 Task: Add Badger Balm Adventure Sport Mineral Sunscreen Tin, SPF 50 to the cart.
Action: Mouse moved to (277, 138)
Screenshot: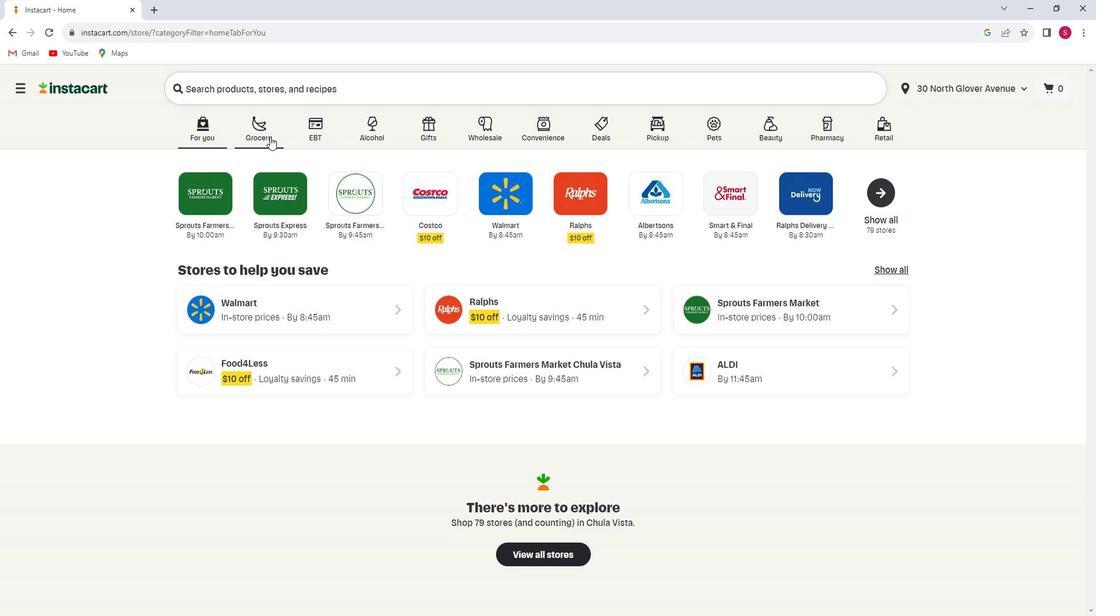 
Action: Mouse pressed left at (277, 138)
Screenshot: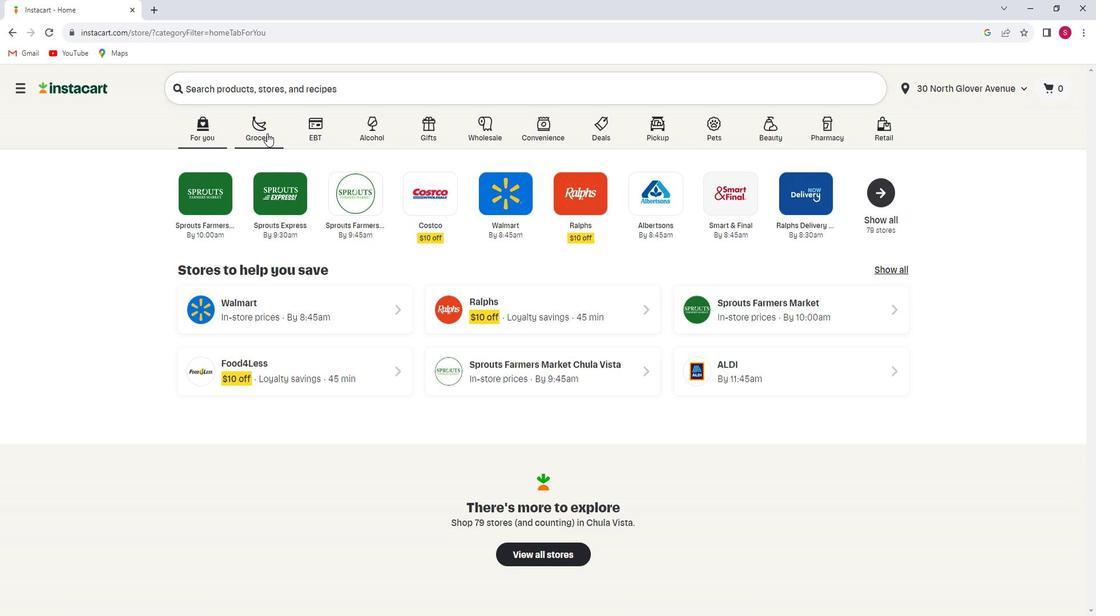 
Action: Mouse moved to (281, 351)
Screenshot: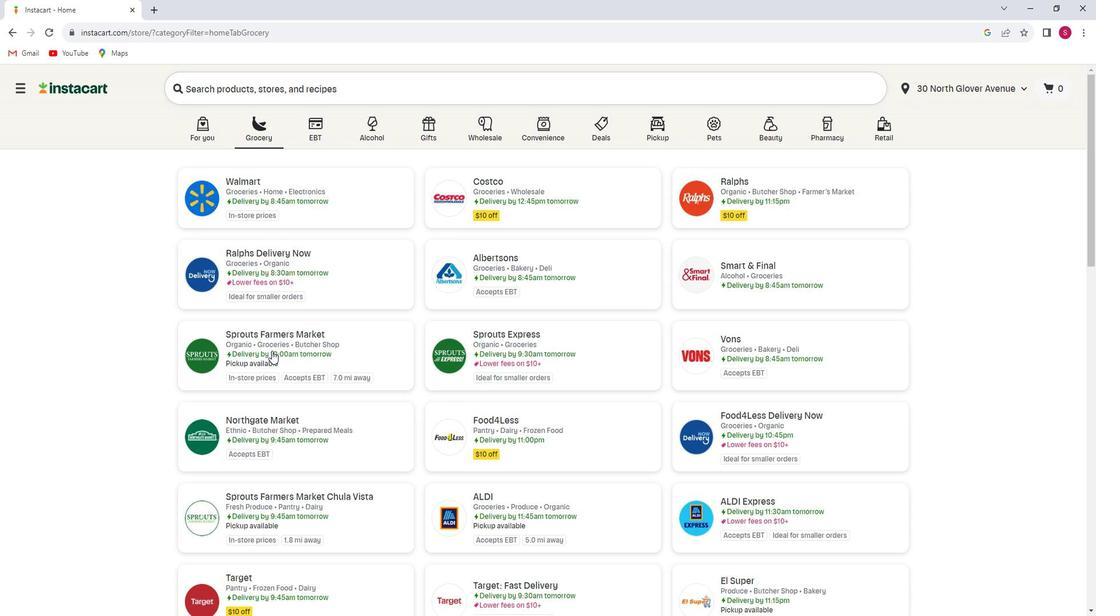 
Action: Mouse pressed left at (281, 351)
Screenshot: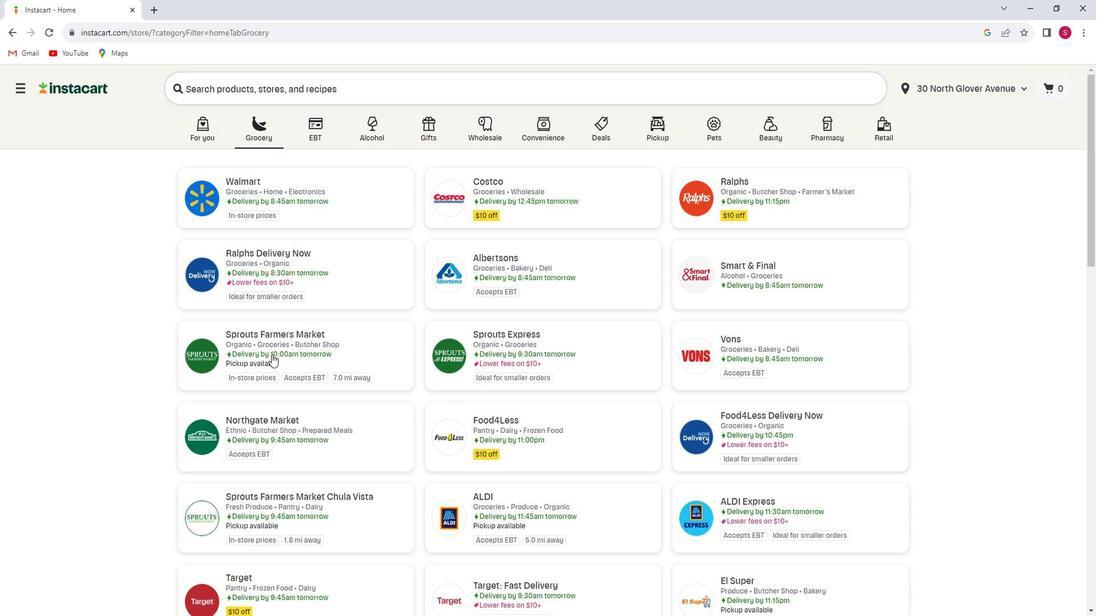 
Action: Mouse moved to (89, 303)
Screenshot: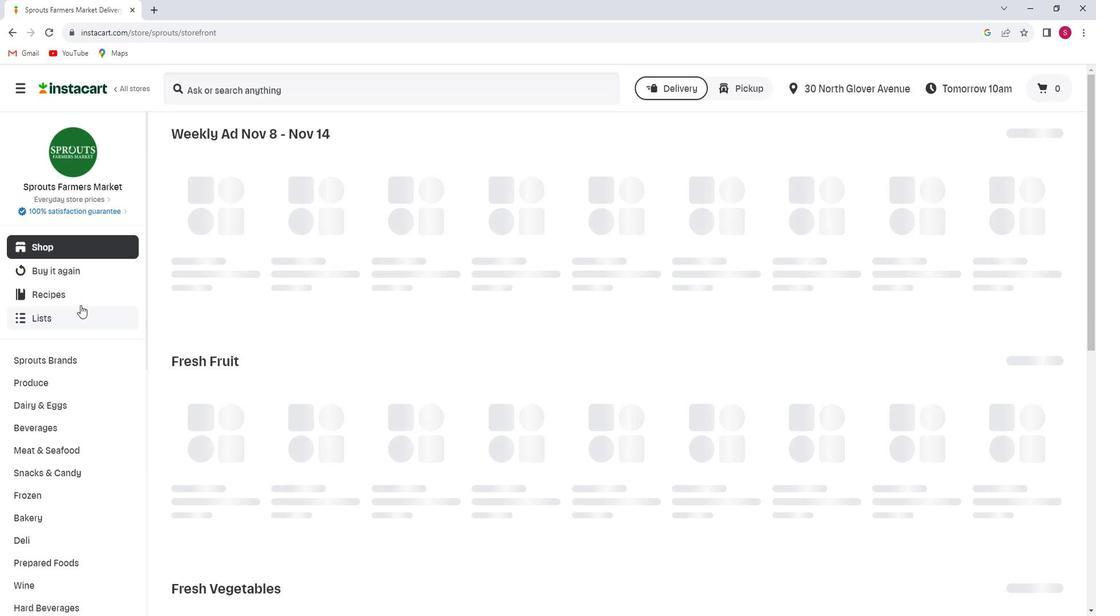 
Action: Mouse scrolled (89, 302) with delta (0, 0)
Screenshot: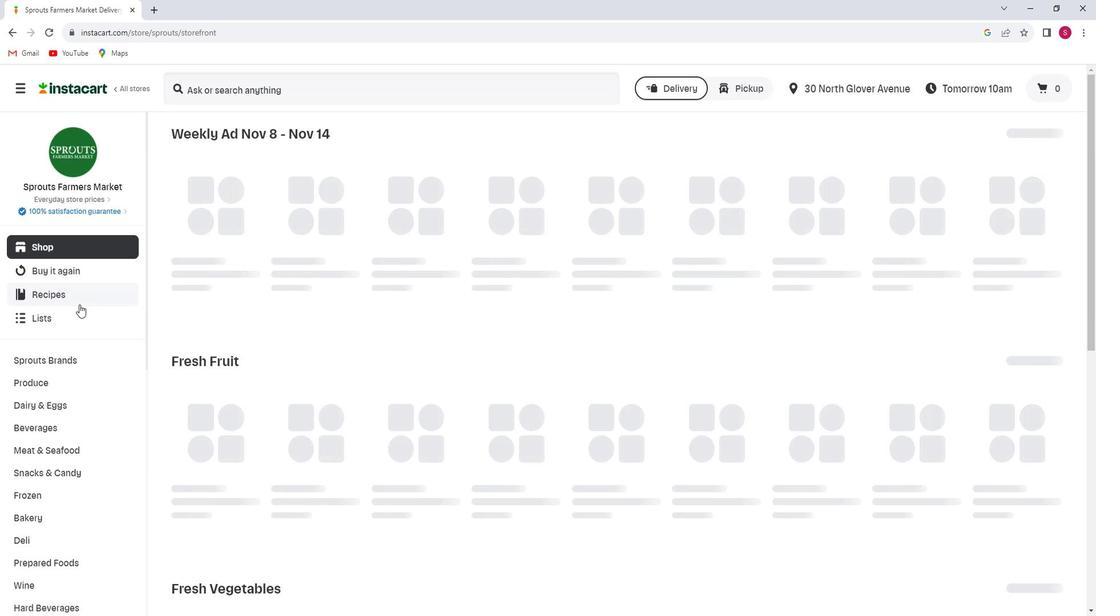 
Action: Mouse scrolled (89, 302) with delta (0, 0)
Screenshot: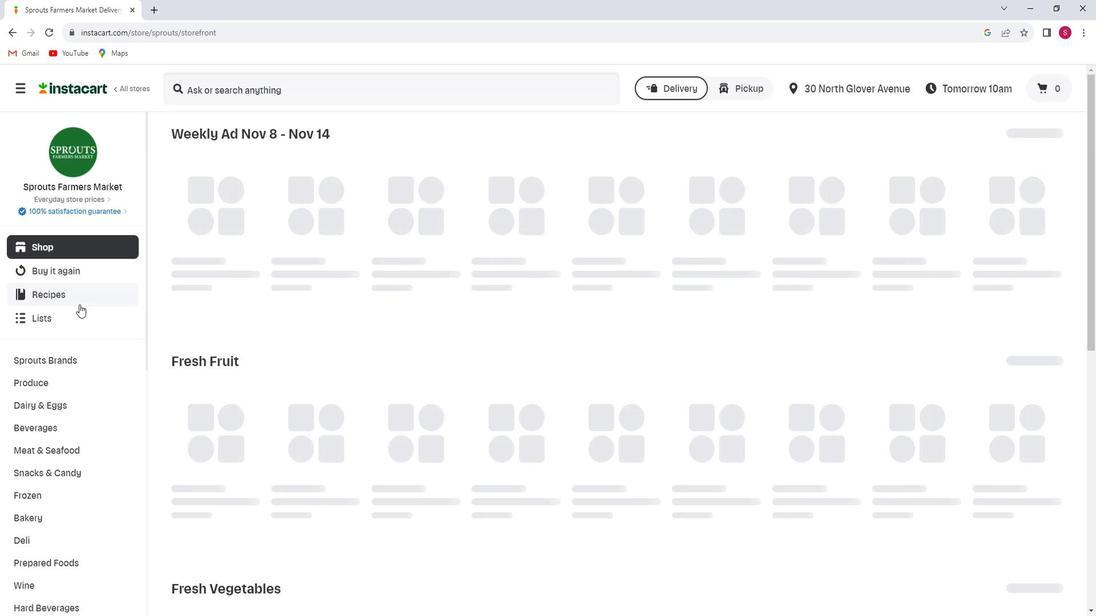 
Action: Mouse scrolled (89, 302) with delta (0, 0)
Screenshot: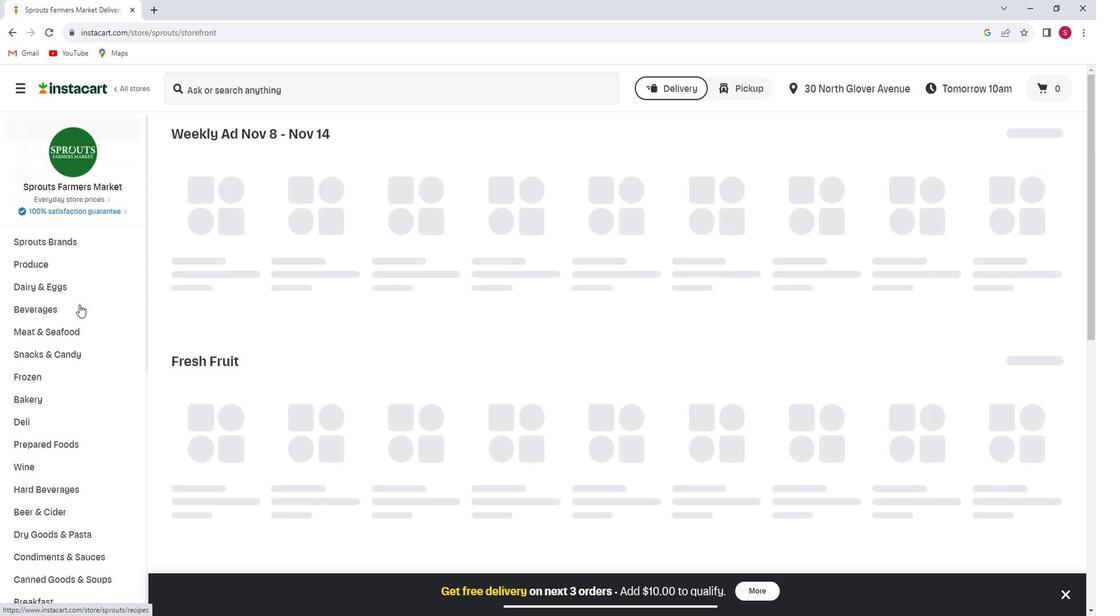 
Action: Mouse scrolled (89, 302) with delta (0, 0)
Screenshot: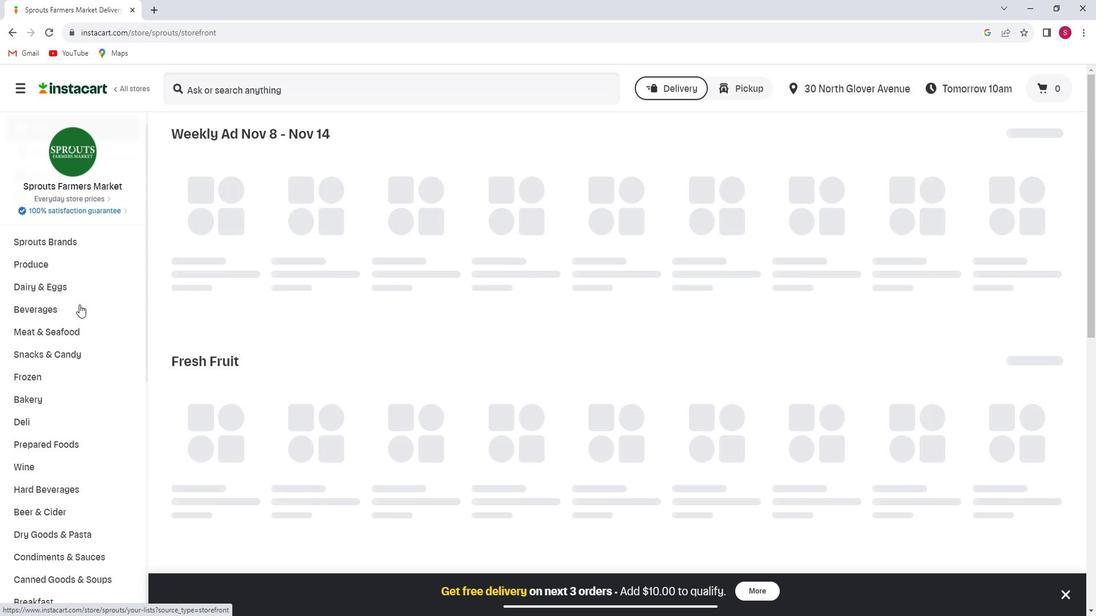 
Action: Mouse scrolled (89, 302) with delta (0, 0)
Screenshot: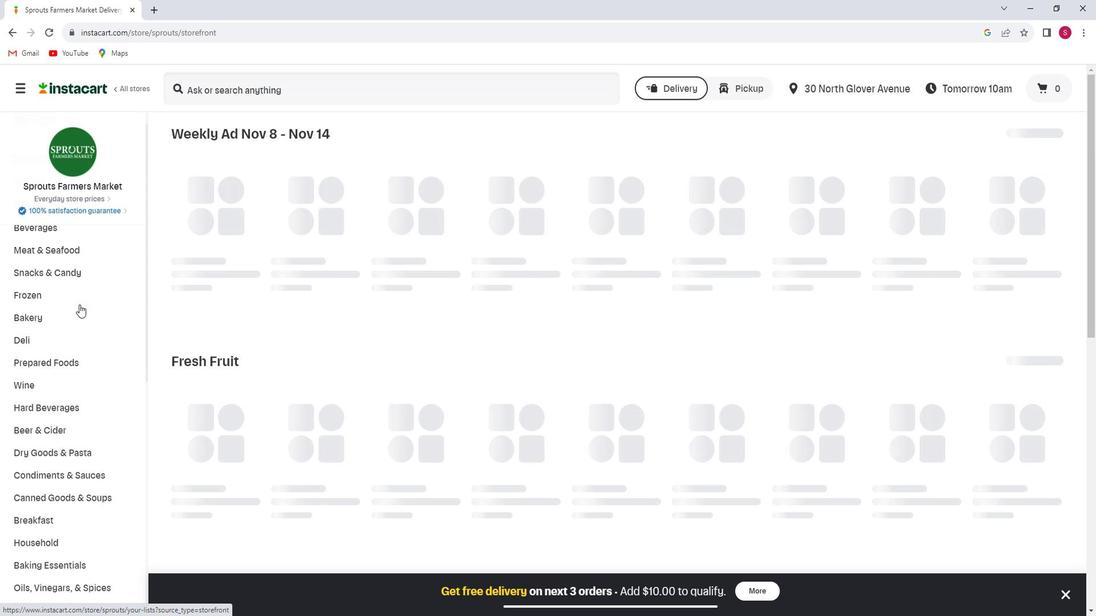 
Action: Mouse scrolled (89, 302) with delta (0, 0)
Screenshot: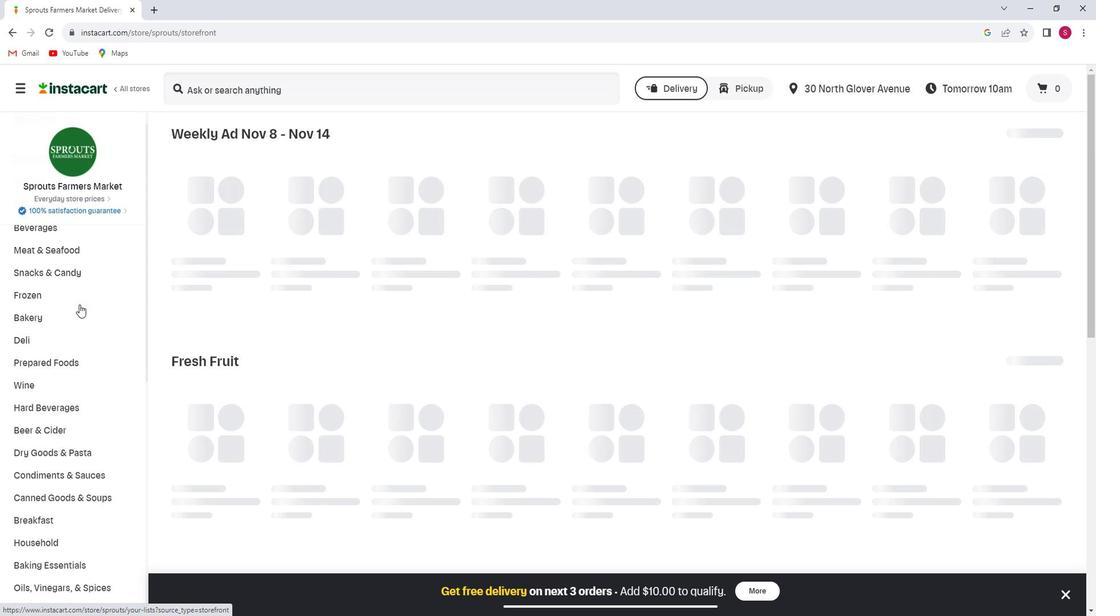 
Action: Mouse scrolled (89, 302) with delta (0, 0)
Screenshot: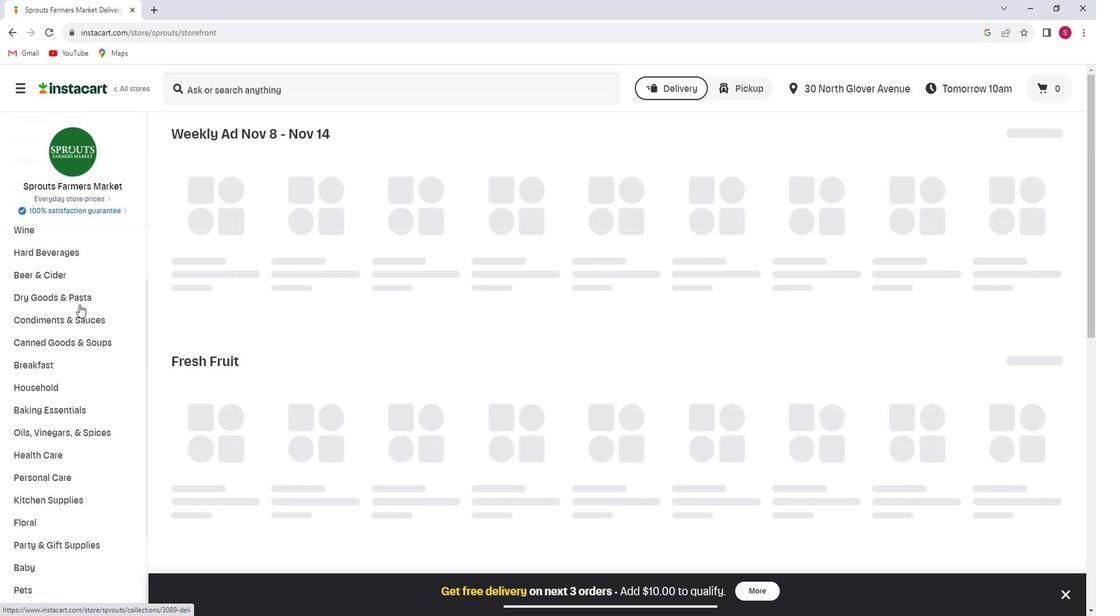 
Action: Mouse scrolled (89, 302) with delta (0, 0)
Screenshot: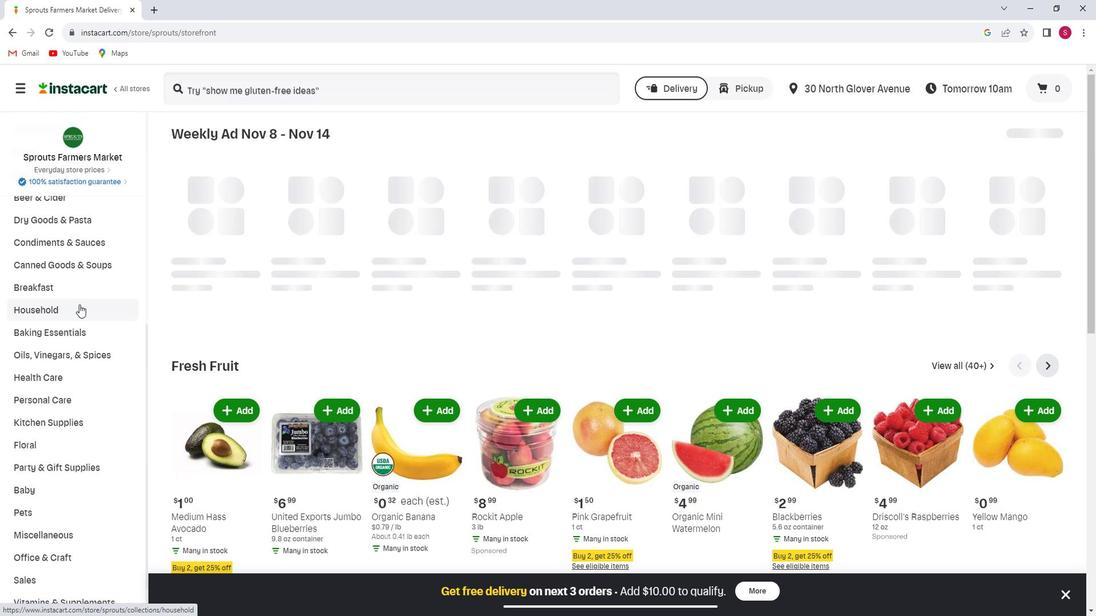 
Action: Mouse moved to (67, 353)
Screenshot: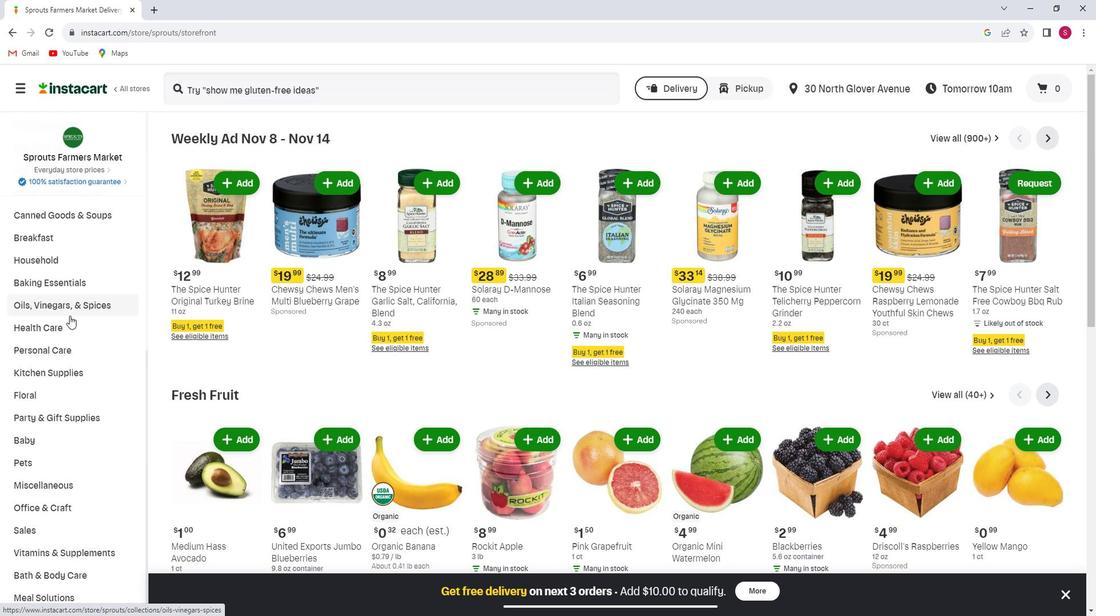 
Action: Mouse pressed left at (67, 353)
Screenshot: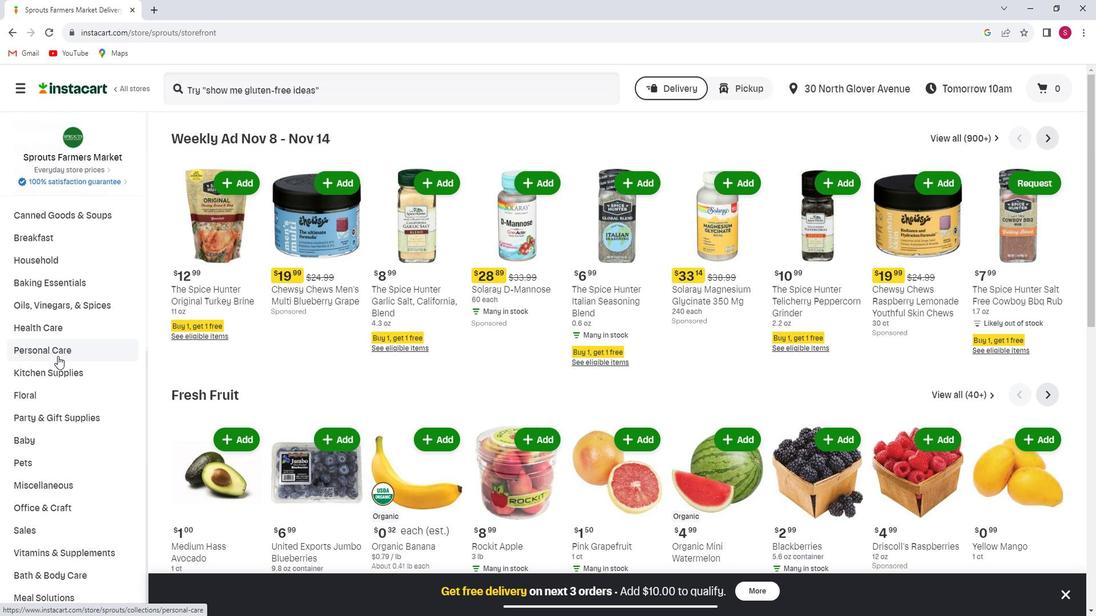 
Action: Mouse moved to (862, 166)
Screenshot: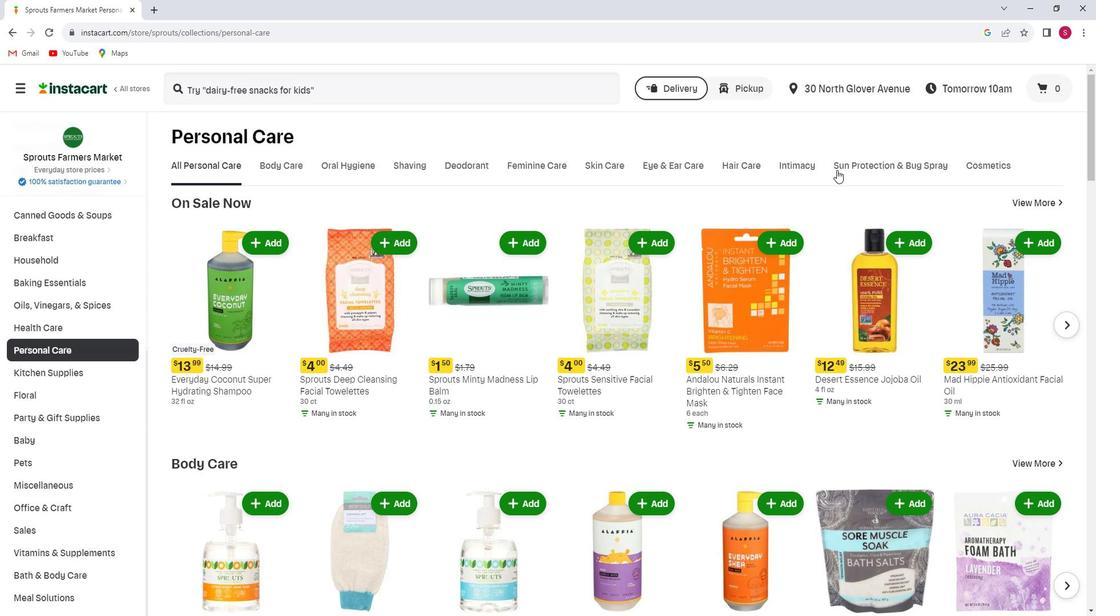 
Action: Mouse pressed left at (862, 166)
Screenshot: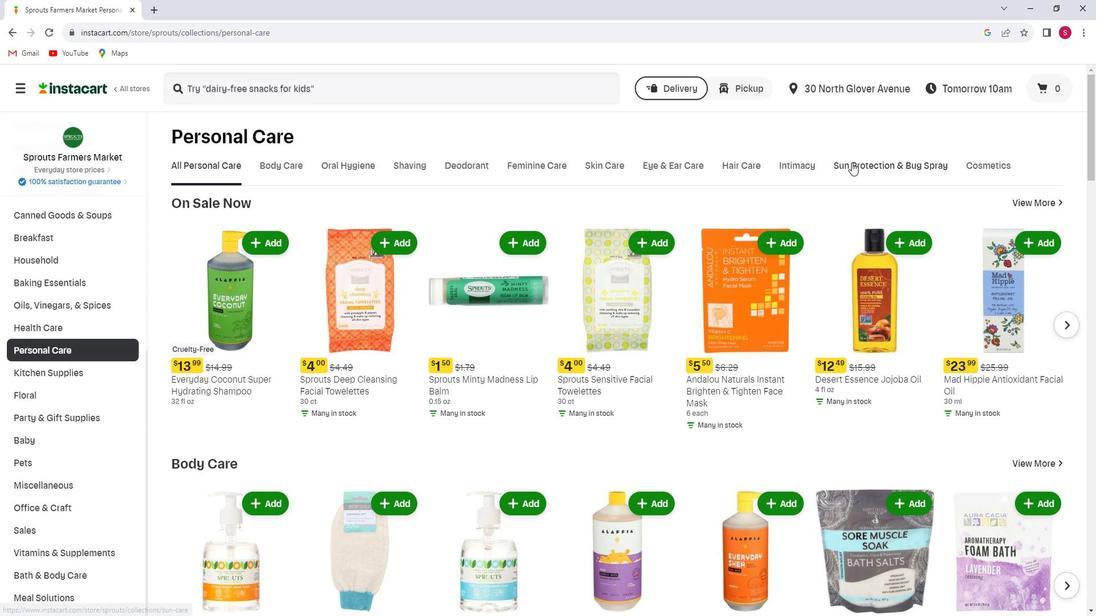 
Action: Mouse moved to (357, 87)
Screenshot: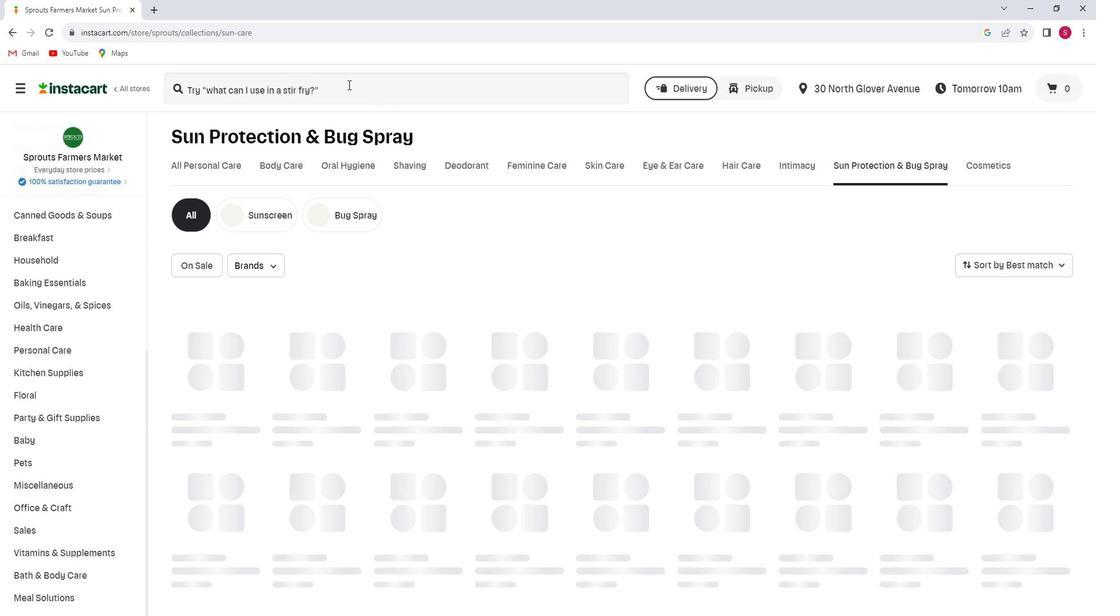 
Action: Mouse pressed left at (357, 87)
Screenshot: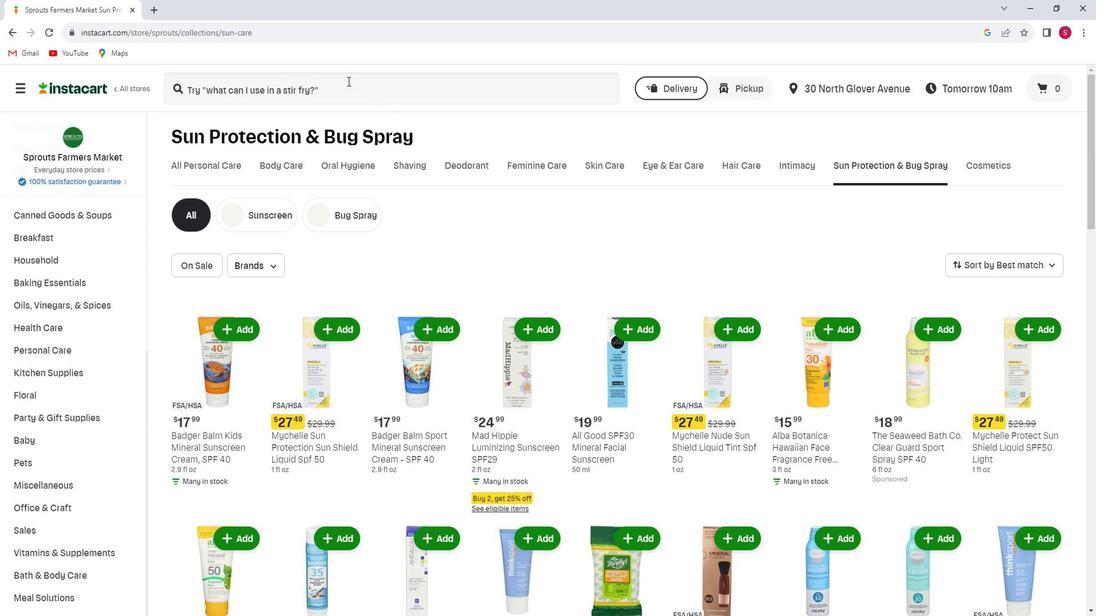 
Action: Key pressed <Key.shift>Badger<Key.space><Key.shift>Balm<Key.space><Key.shift>Adventure<Key.space><Key.shift>Sport<Key.space><Key.shift>Mineral<Key.space><Key.shift>Sunscreen<Key.space><Key.shift>Tin,<Key.space><Key.shift>S<Key.shift><Key.shift><Key.shift><Key.shift><Key.shift><Key.shift><Key.shift><Key.shift><Key.shift><Key.shift><Key.shift><Key.shift><Key.shift><Key.shift><Key.shift><Key.shift><Key.shift><Key.shift>PF
Screenshot: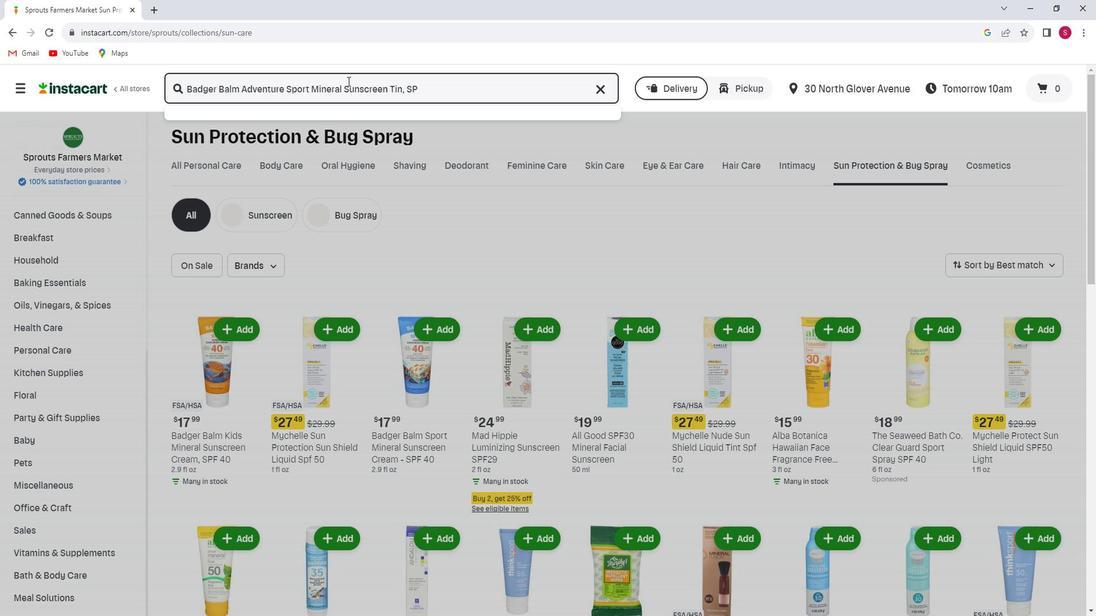 
Action: Mouse moved to (349, 87)
Screenshot: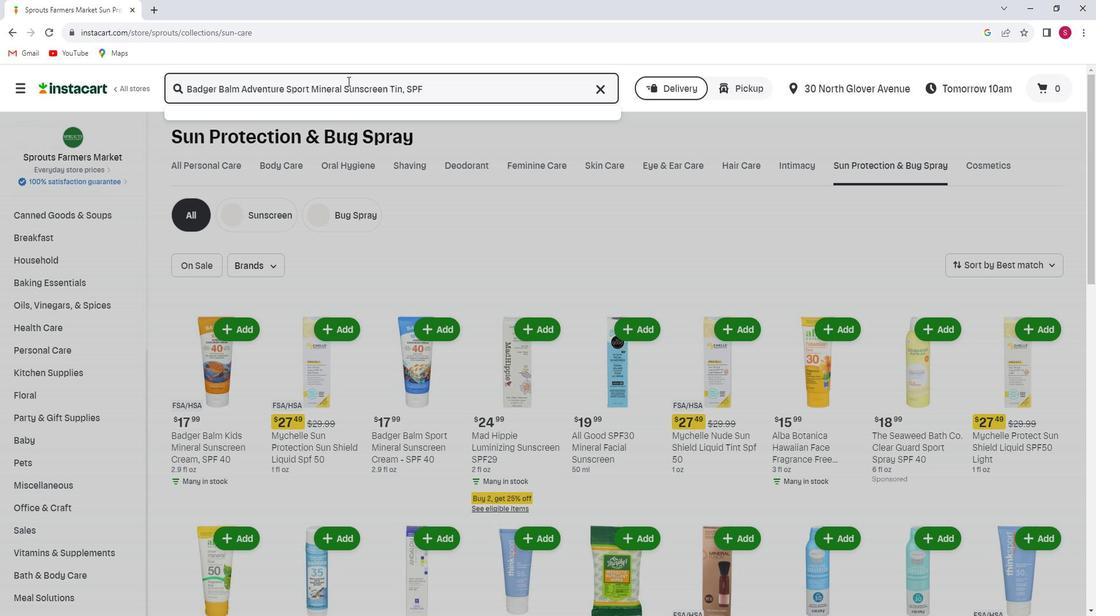 
Action: Key pressed <Key.space>
Screenshot: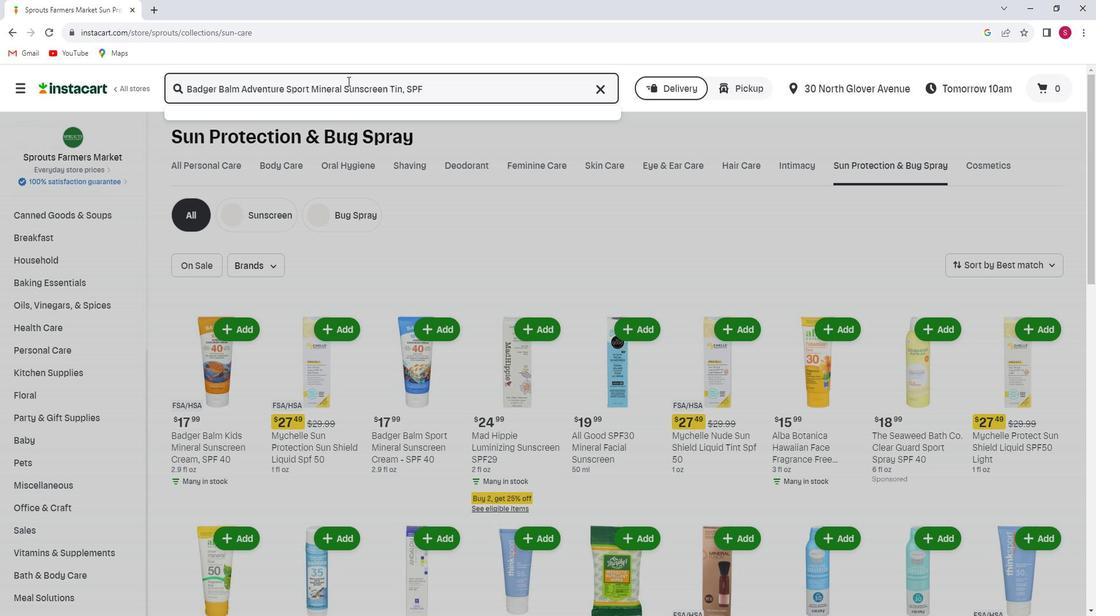 
Action: Mouse moved to (5, 166)
Screenshot: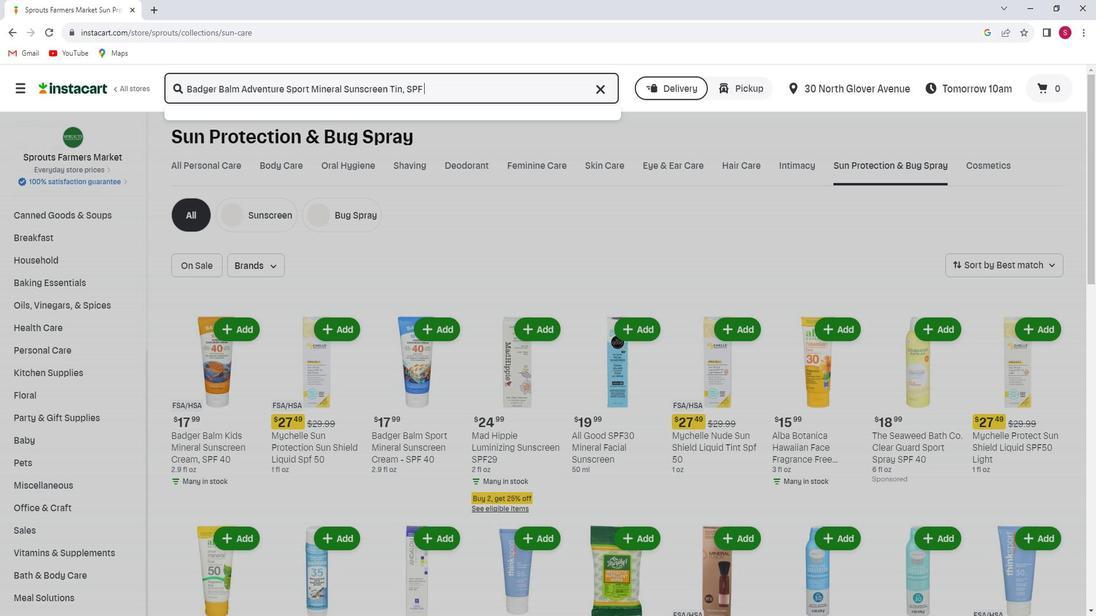 
Action: Key pressed <Key.shift><Key.shift><Key.shift><Key.shift>50<Key.enter>
Screenshot: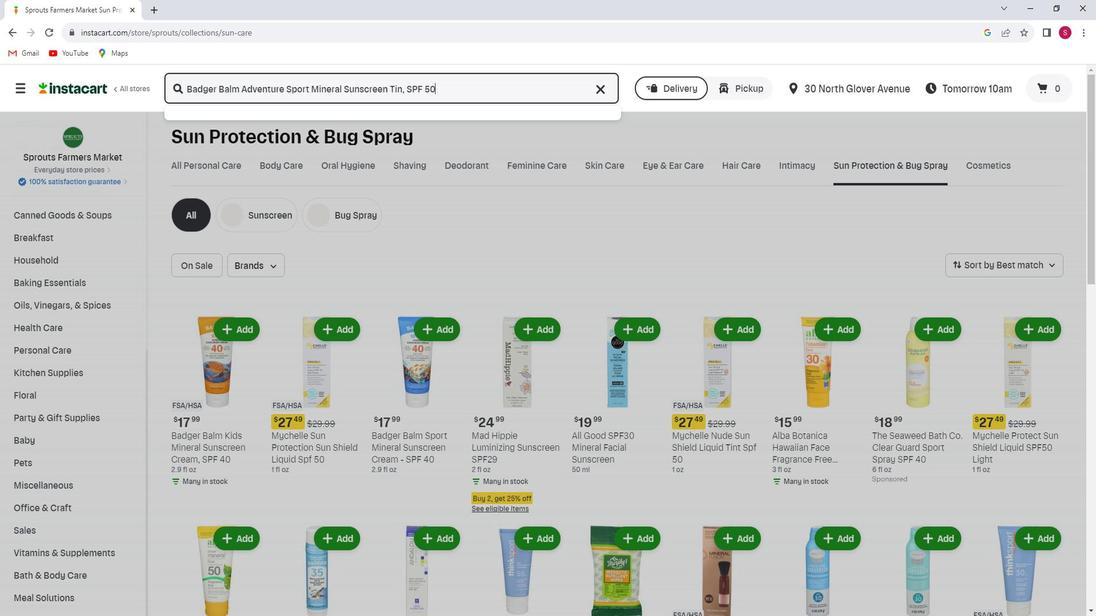 
Action: Mouse moved to (429, 397)
Screenshot: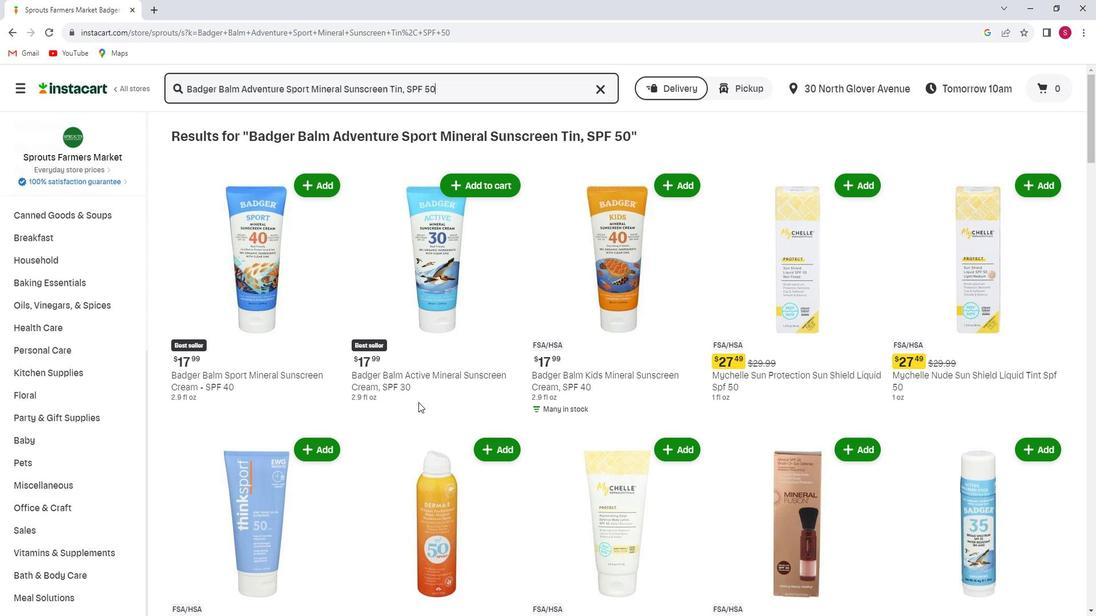 
Action: Mouse scrolled (429, 397) with delta (0, 0)
Screenshot: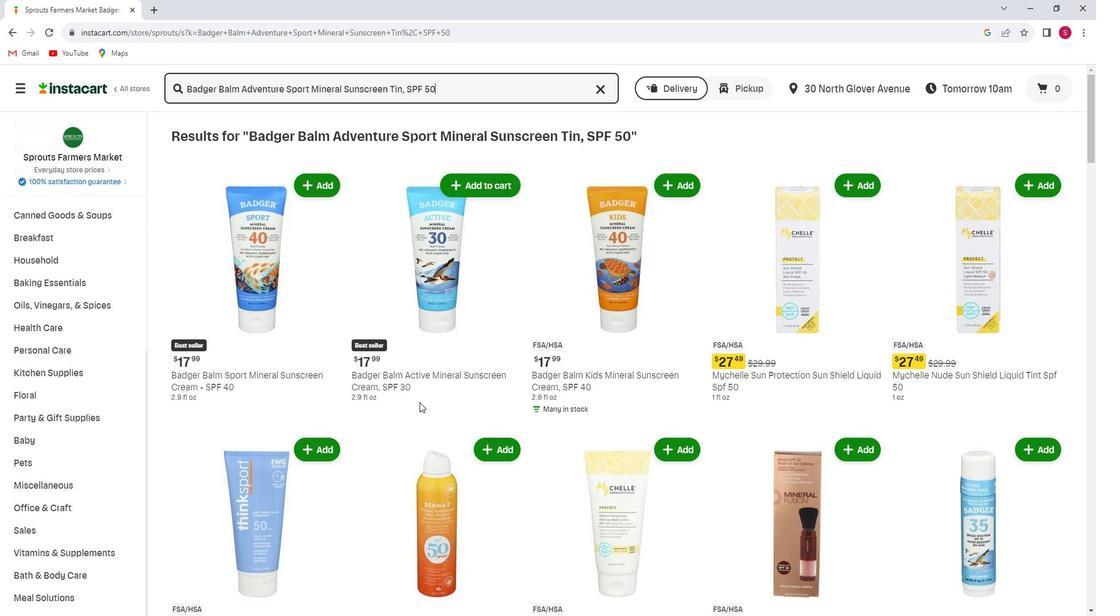 
Action: Mouse moved to (458, 380)
Screenshot: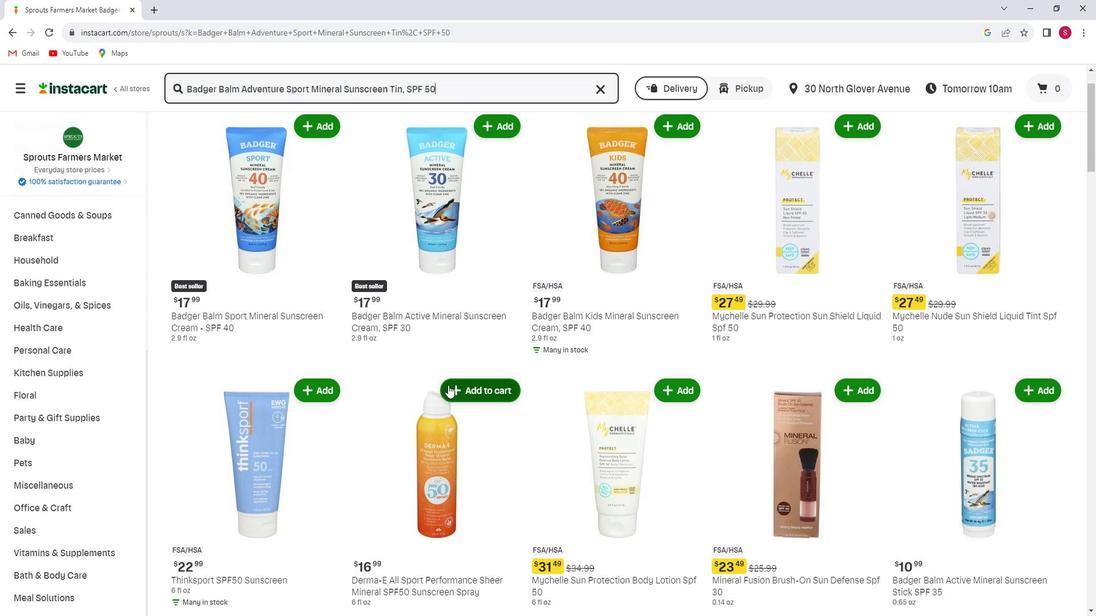 
Action: Mouse scrolled (458, 379) with delta (0, 0)
Screenshot: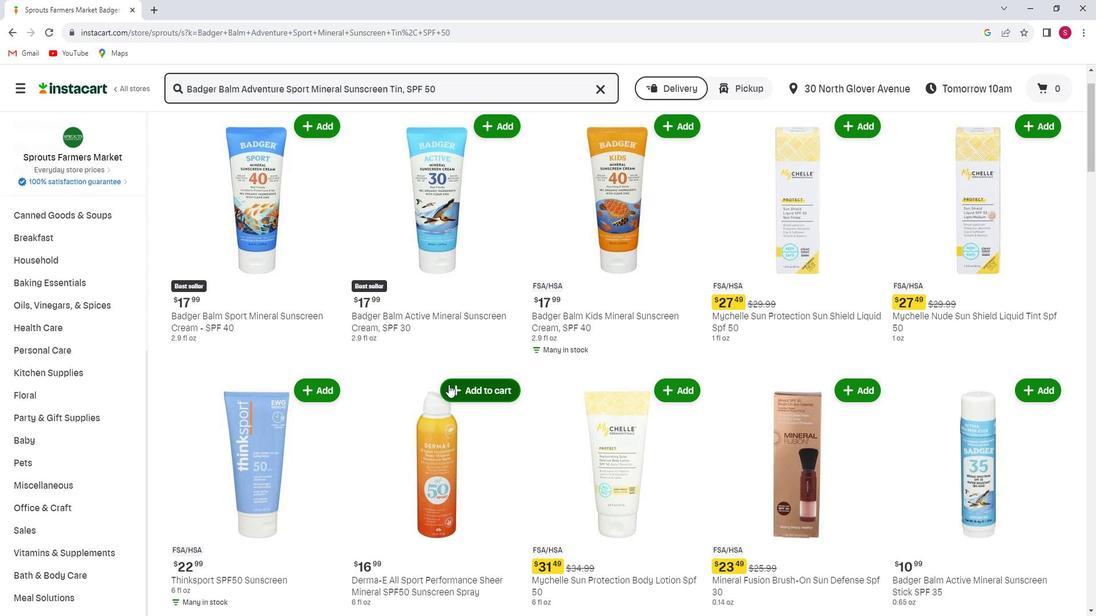 
Action: Mouse moved to (587, 351)
Screenshot: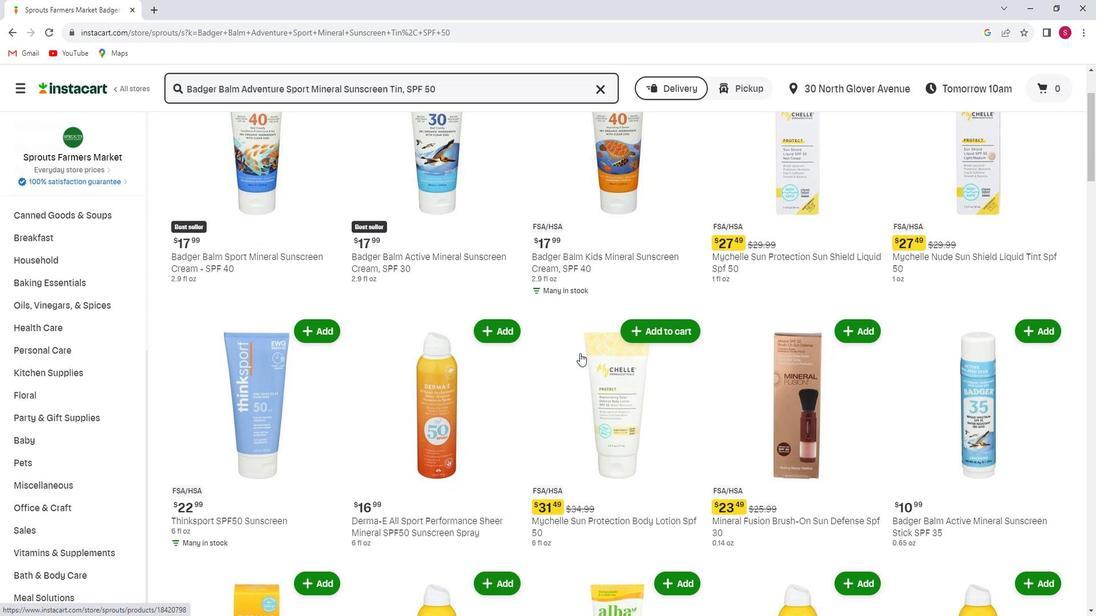 
Action: Mouse scrolled (587, 350) with delta (0, 0)
Screenshot: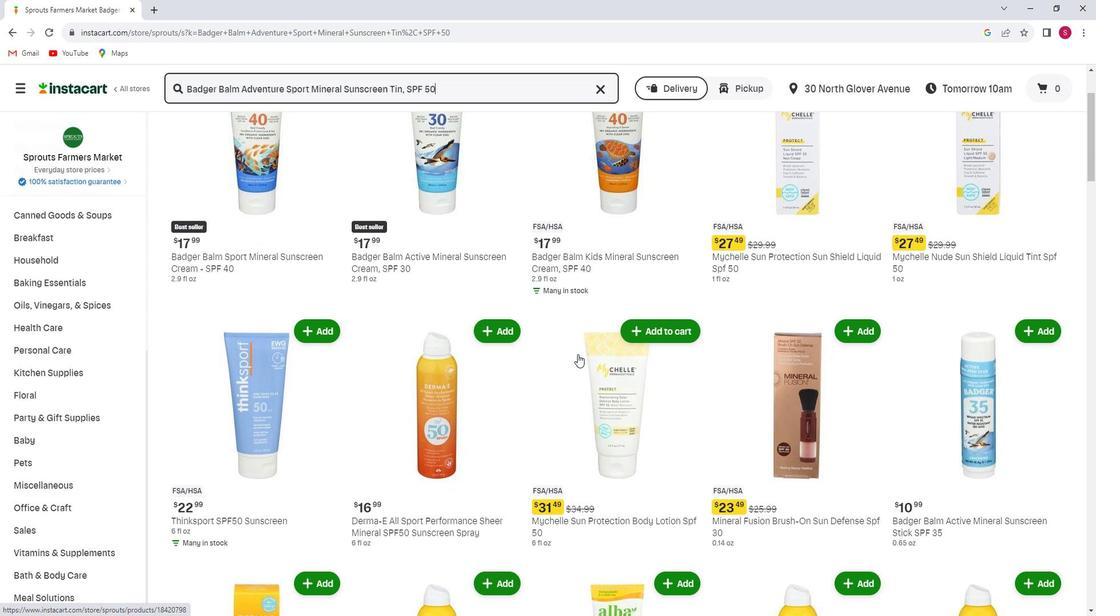 
Action: Mouse moved to (563, 354)
Screenshot: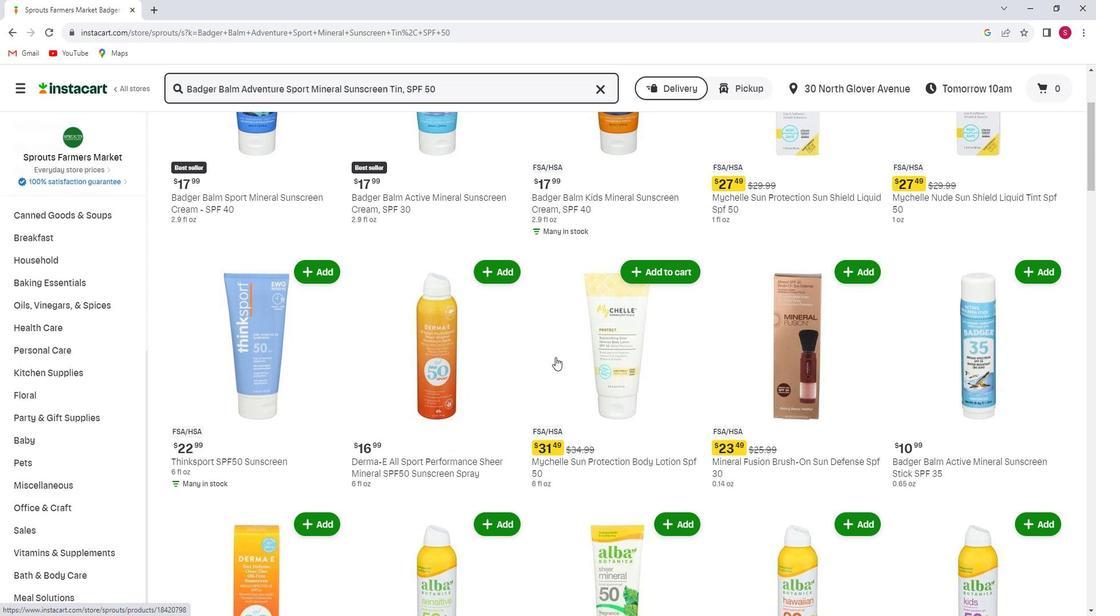 
Action: Mouse scrolled (563, 353) with delta (0, 0)
Screenshot: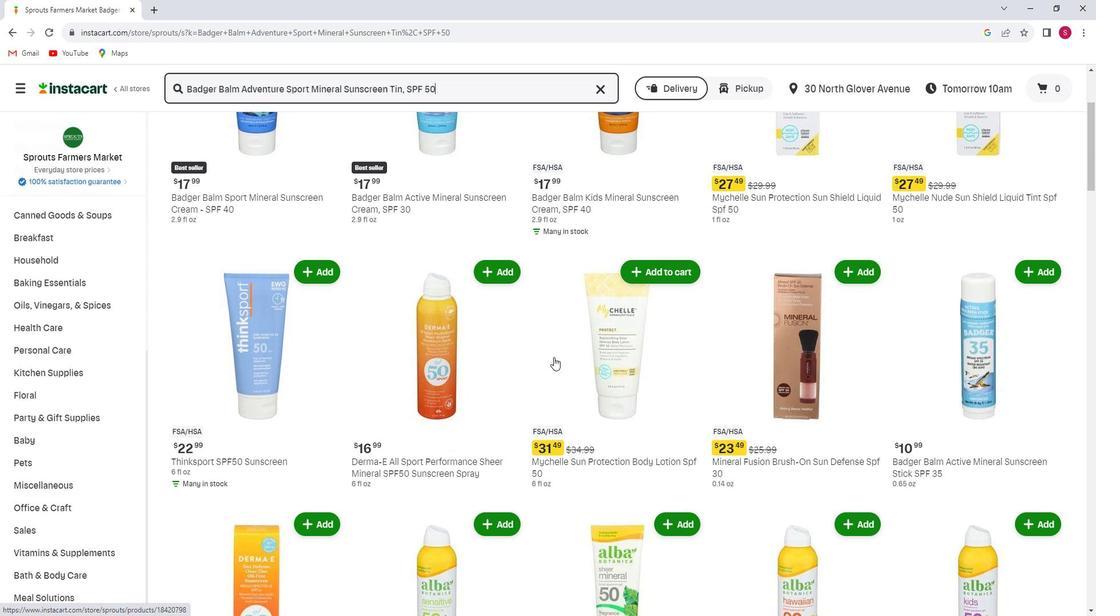 
Action: Mouse scrolled (563, 353) with delta (0, 0)
Screenshot: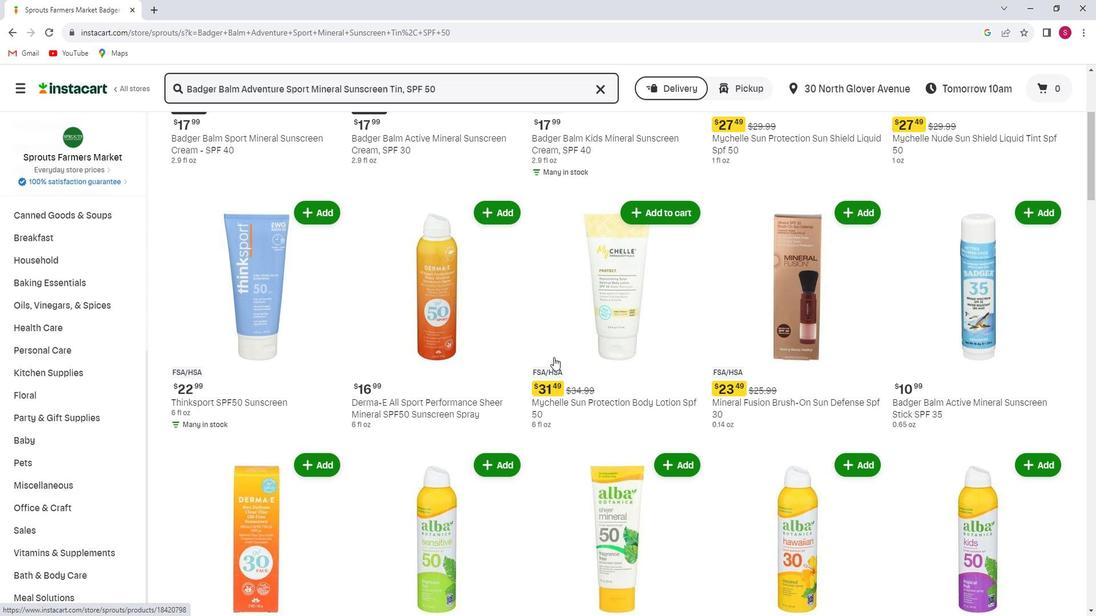 
Action: Mouse moved to (564, 365)
Screenshot: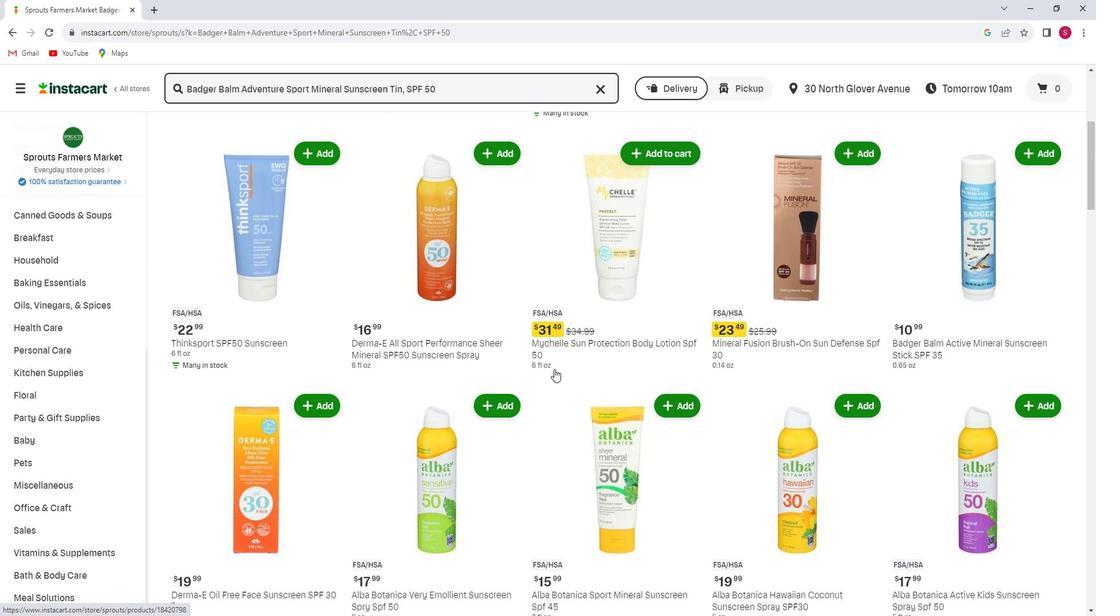 
Action: Mouse scrolled (564, 365) with delta (0, 0)
Screenshot: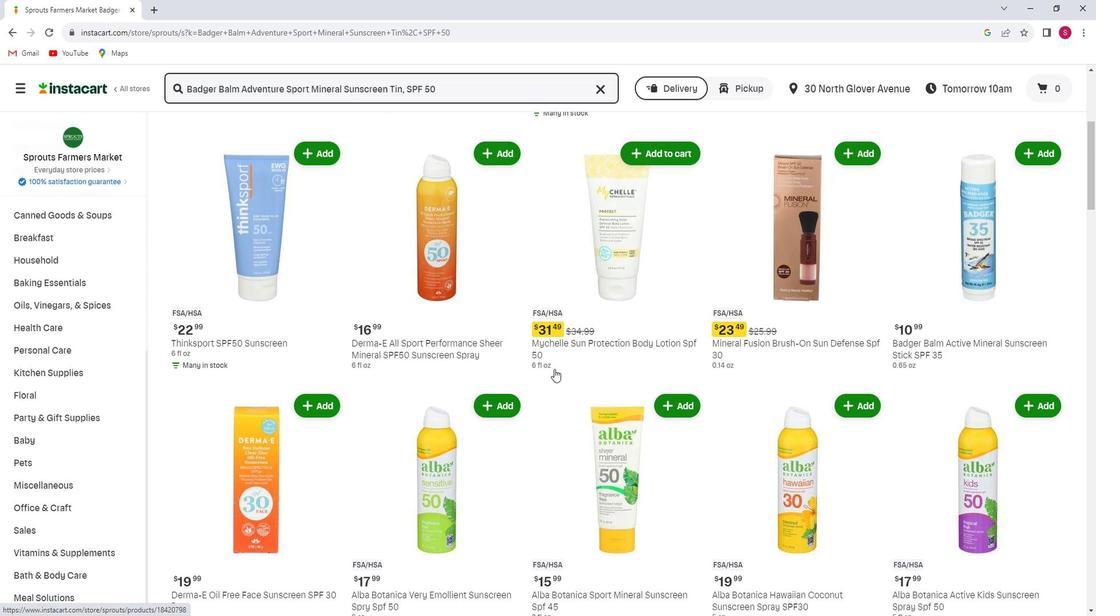 
Action: Mouse scrolled (564, 365) with delta (0, 0)
Screenshot: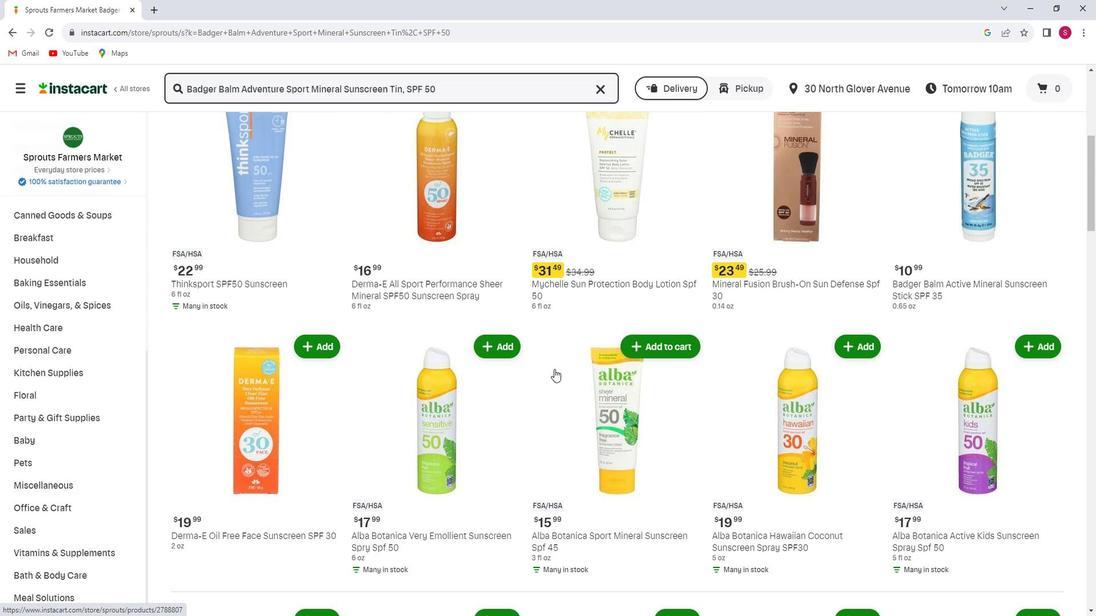 
Action: Mouse moved to (553, 365)
Screenshot: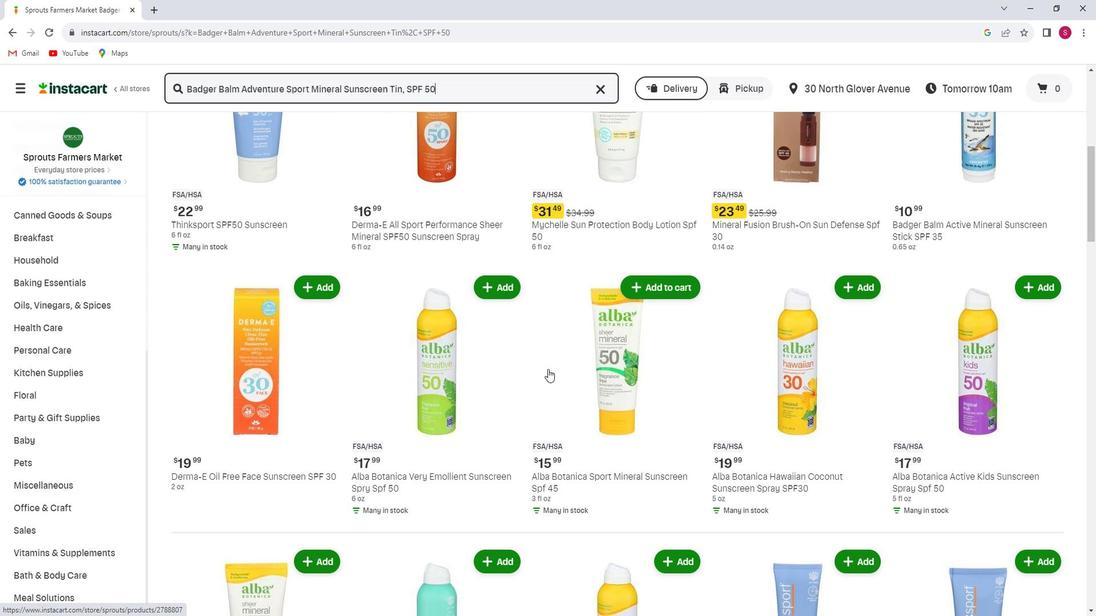 
Action: Mouse scrolled (553, 364) with delta (0, 0)
Screenshot: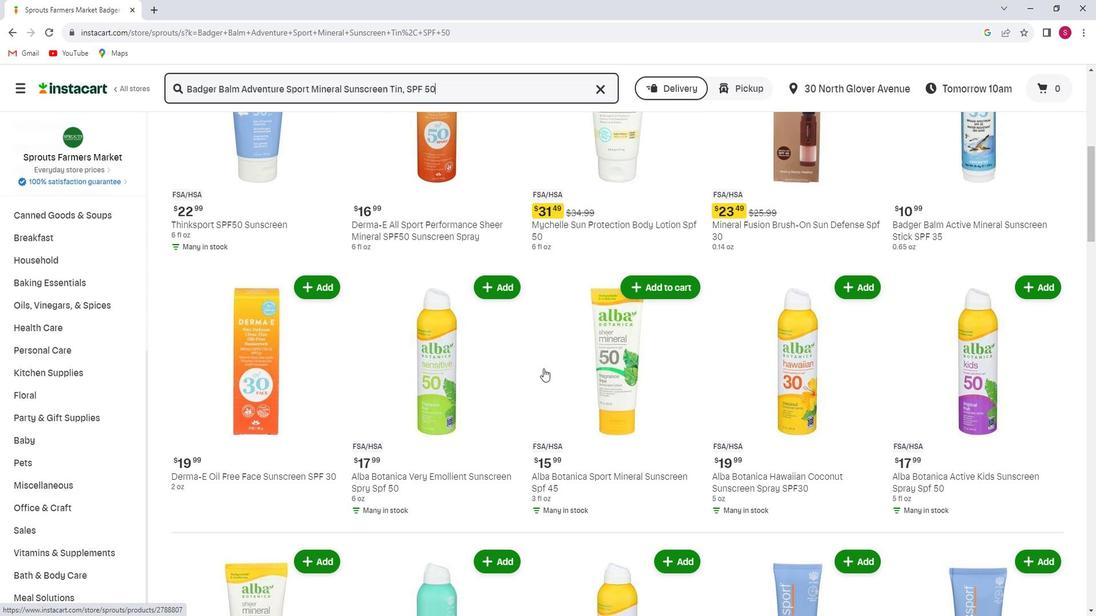 
Action: Mouse scrolled (553, 364) with delta (0, 0)
Screenshot: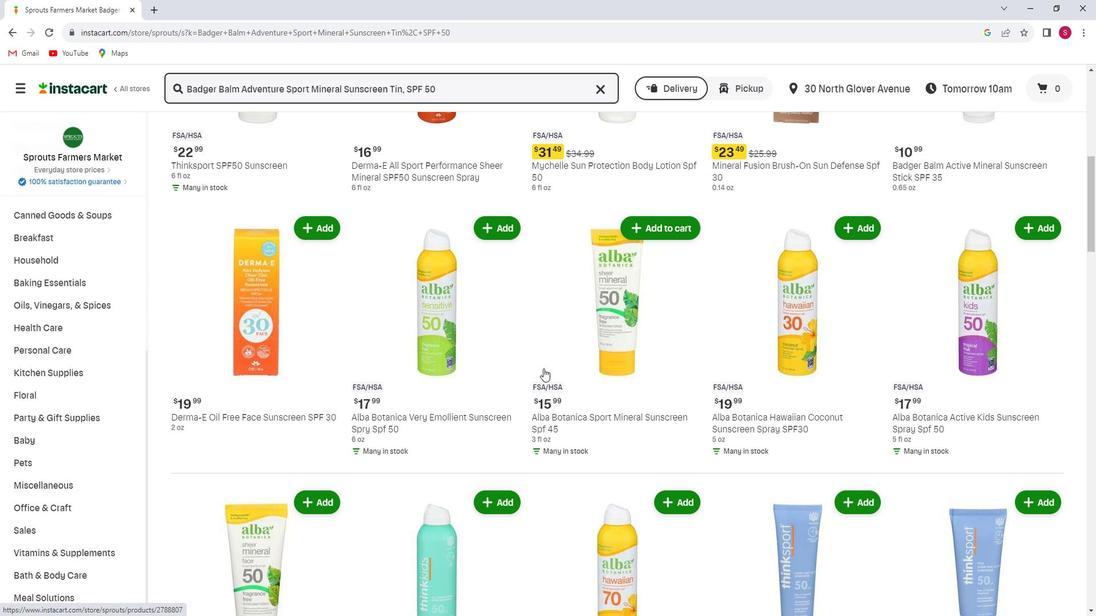 
Action: Mouse scrolled (553, 364) with delta (0, 0)
Screenshot: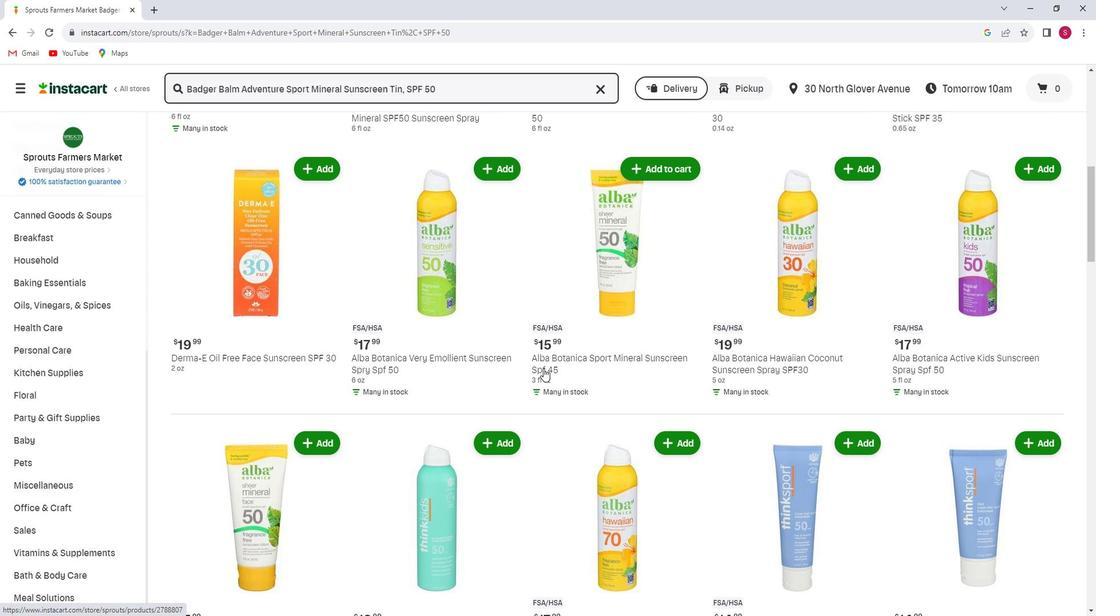 
Action: Mouse scrolled (553, 364) with delta (0, 0)
Screenshot: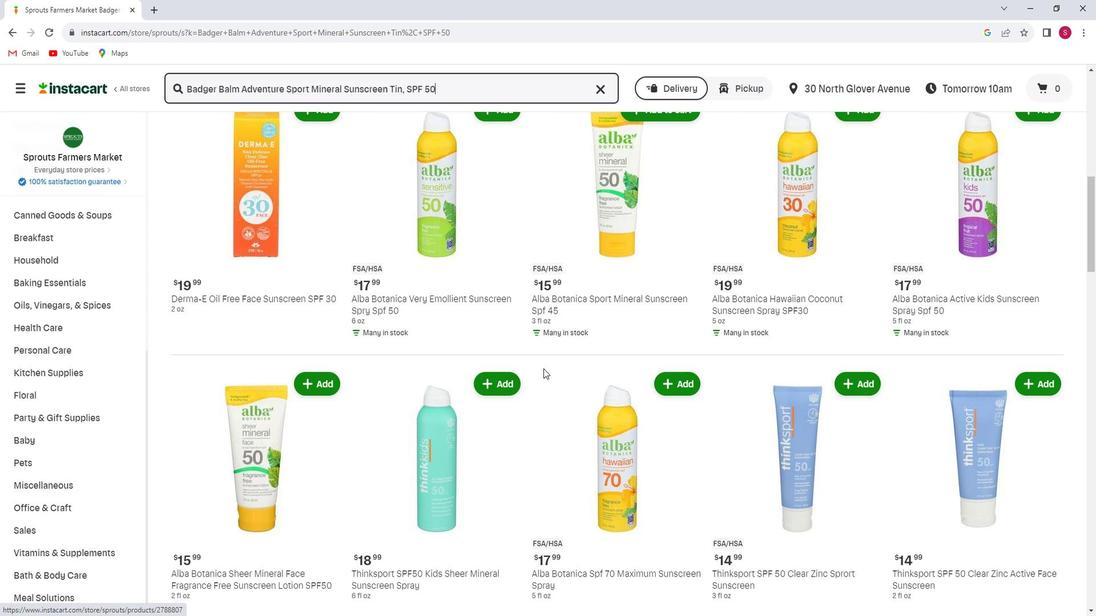 
Action: Mouse scrolled (553, 364) with delta (0, 0)
Screenshot: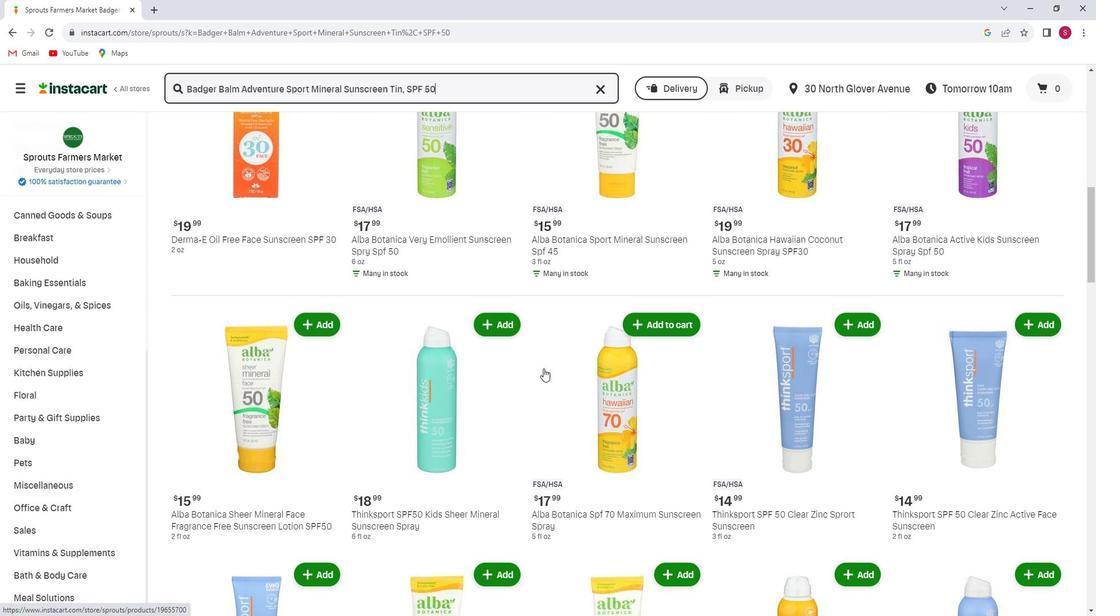 
Action: Mouse scrolled (553, 364) with delta (0, 0)
Screenshot: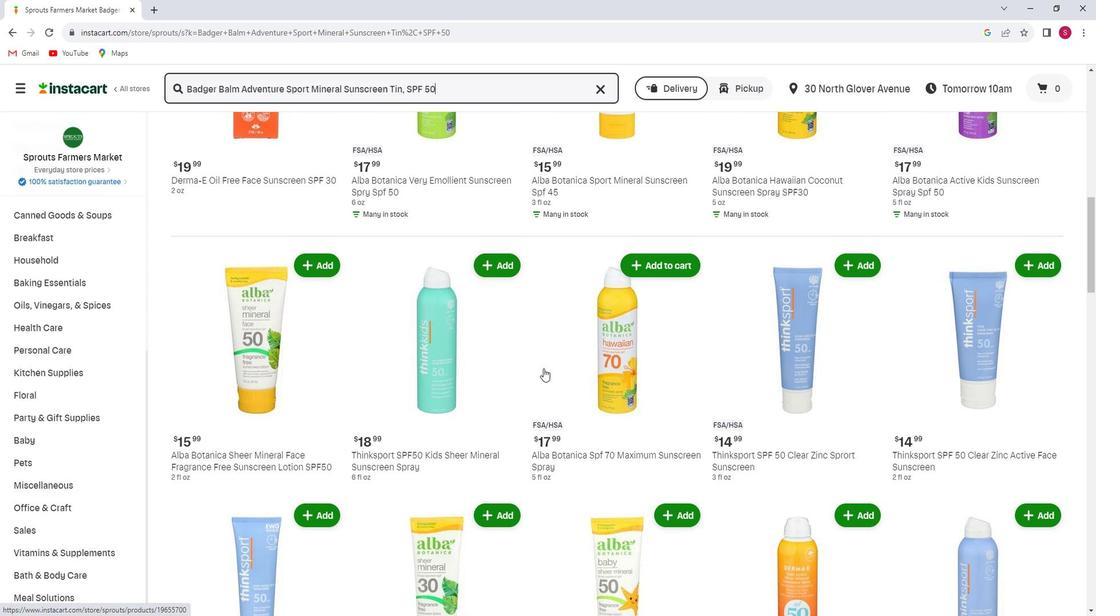 
Action: Mouse scrolled (553, 364) with delta (0, 0)
Screenshot: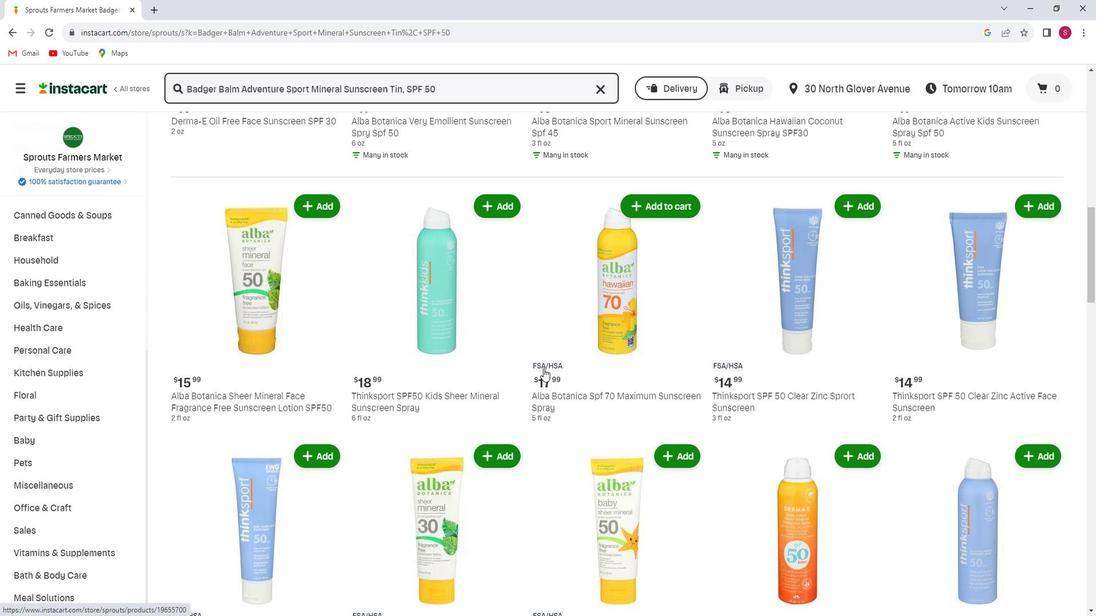 
Action: Mouse scrolled (553, 364) with delta (0, 0)
Screenshot: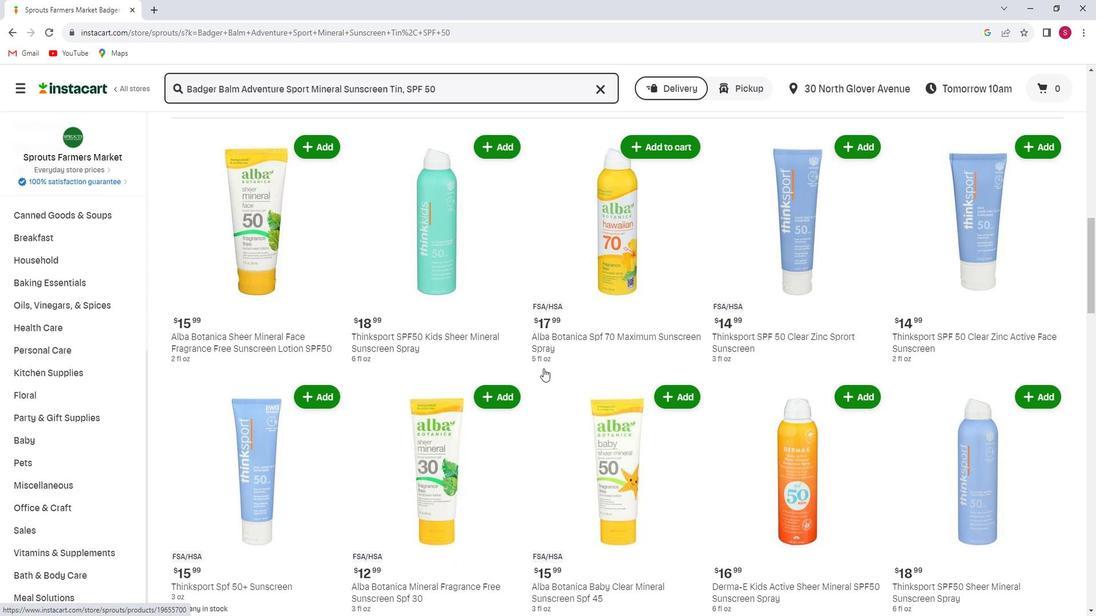 
Action: Mouse scrolled (553, 364) with delta (0, 0)
Screenshot: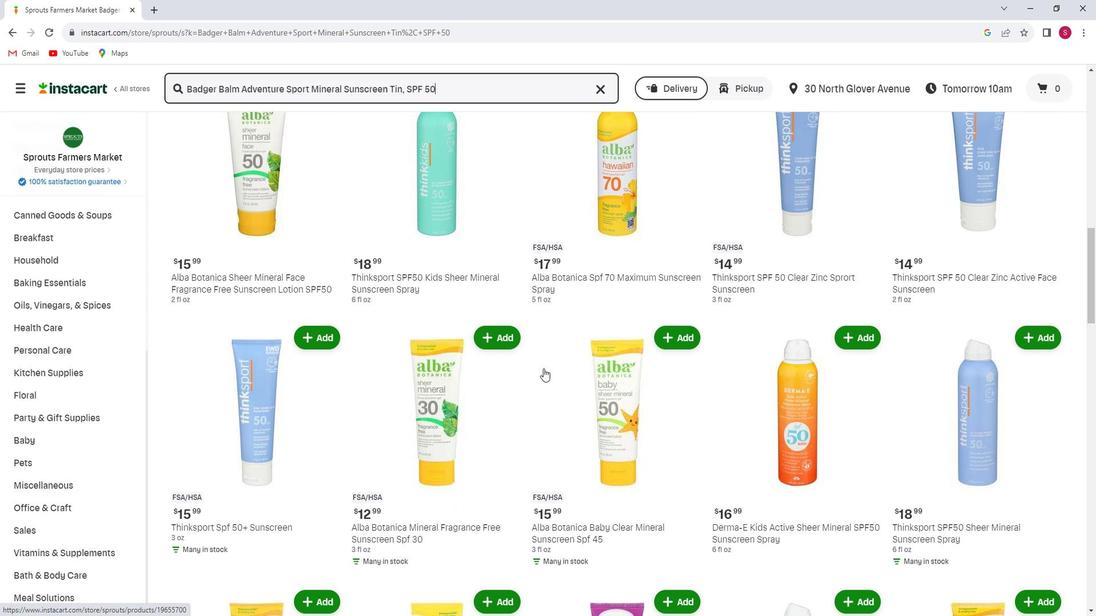 
Action: Mouse scrolled (553, 364) with delta (0, 0)
Screenshot: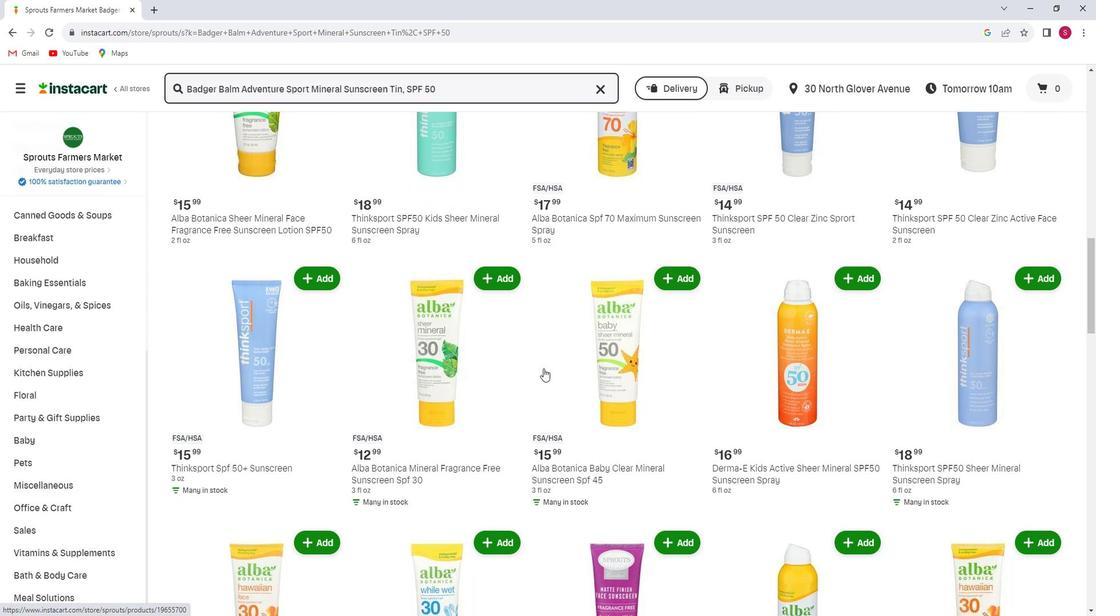 
Action: Mouse scrolled (553, 364) with delta (0, 0)
Screenshot: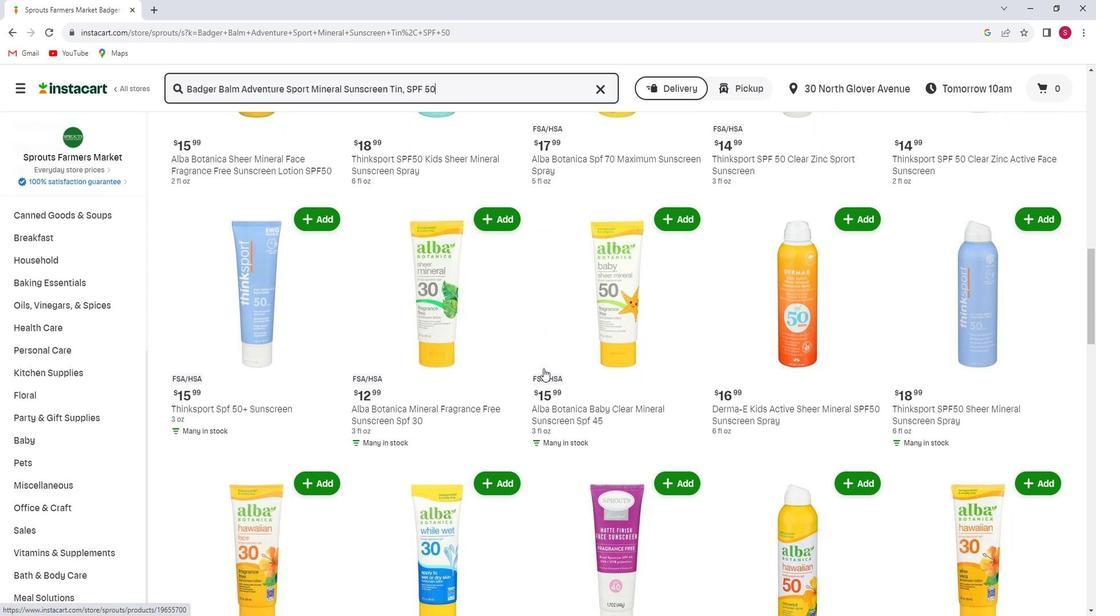 
Action: Mouse scrolled (553, 364) with delta (0, 0)
Screenshot: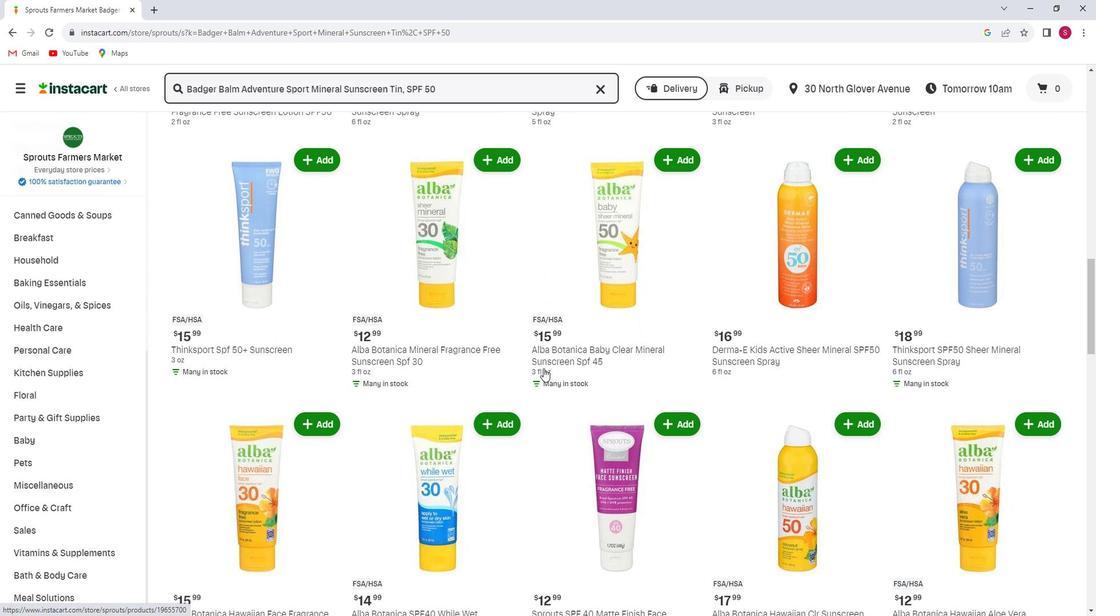 
Action: Mouse scrolled (553, 364) with delta (0, 0)
Screenshot: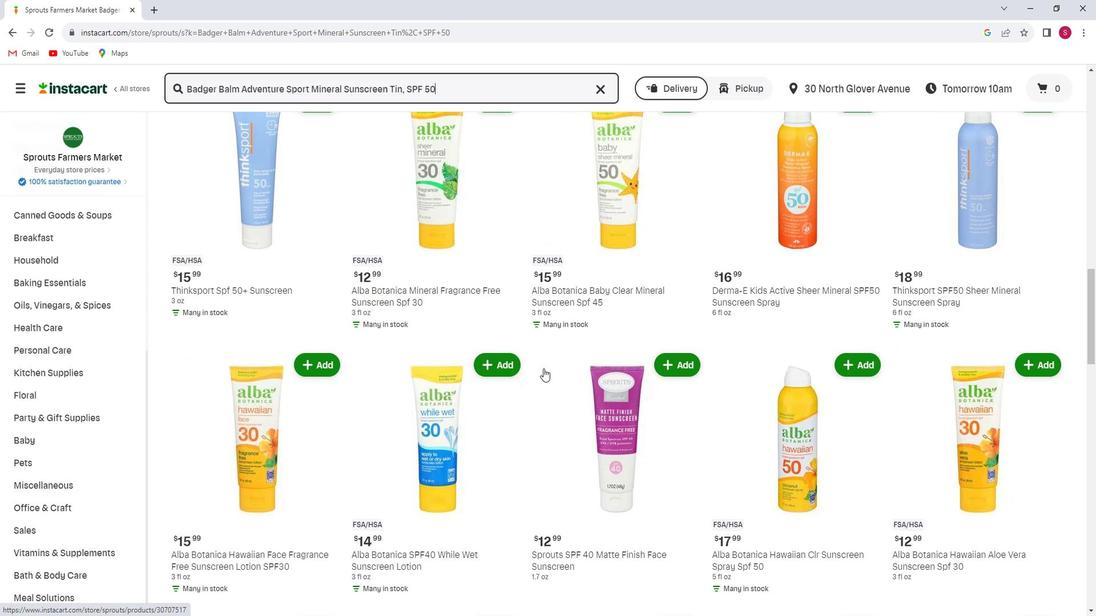 
Action: Mouse scrolled (553, 364) with delta (0, 0)
Screenshot: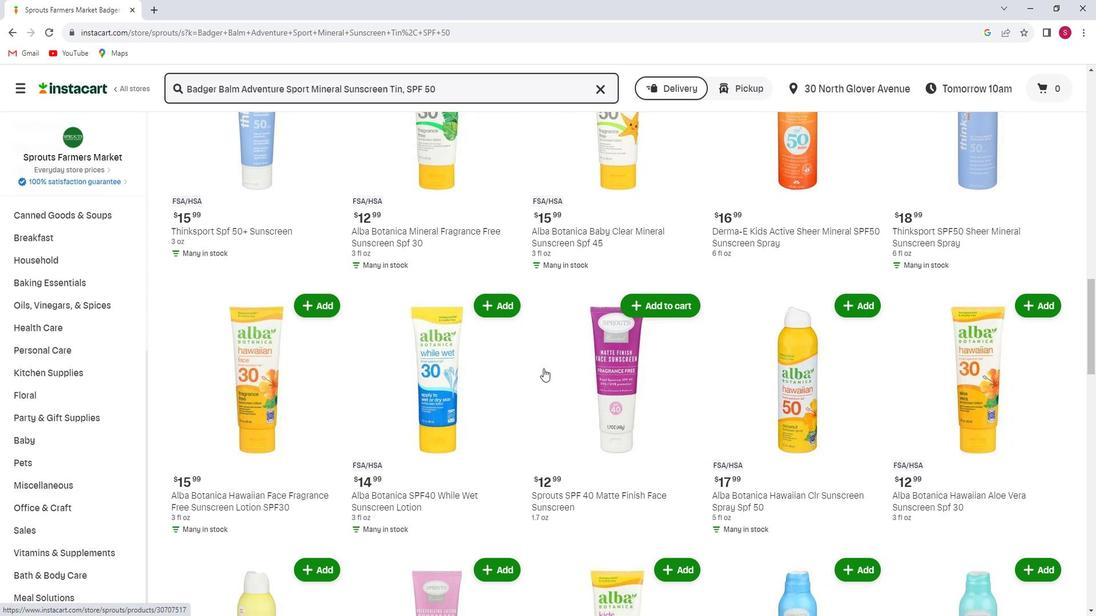 
Action: Mouse scrolled (553, 364) with delta (0, 0)
Screenshot: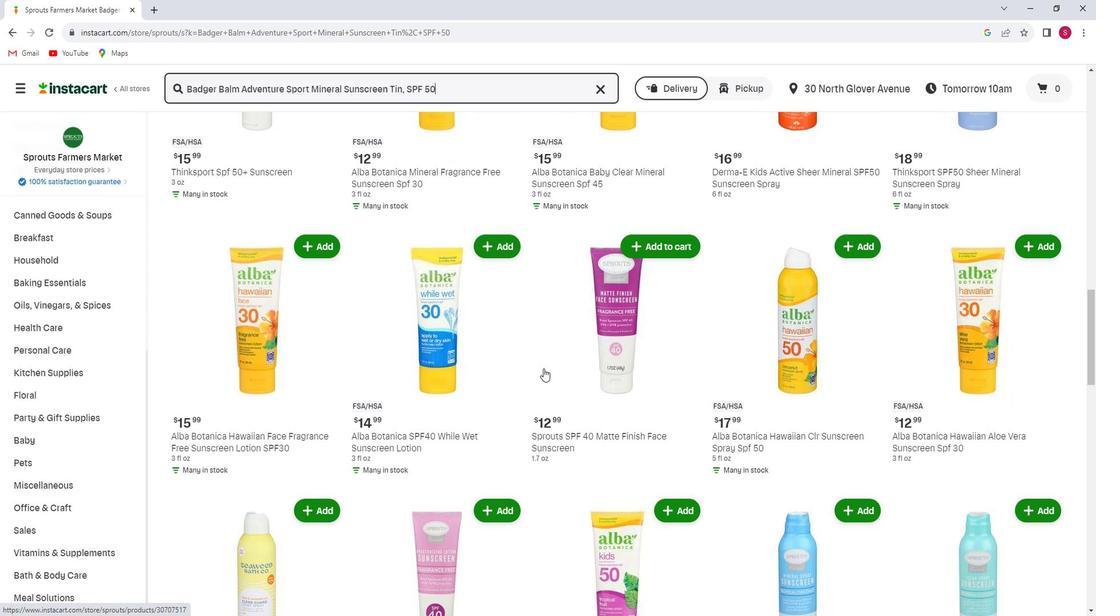 
Action: Mouse scrolled (553, 364) with delta (0, 0)
Screenshot: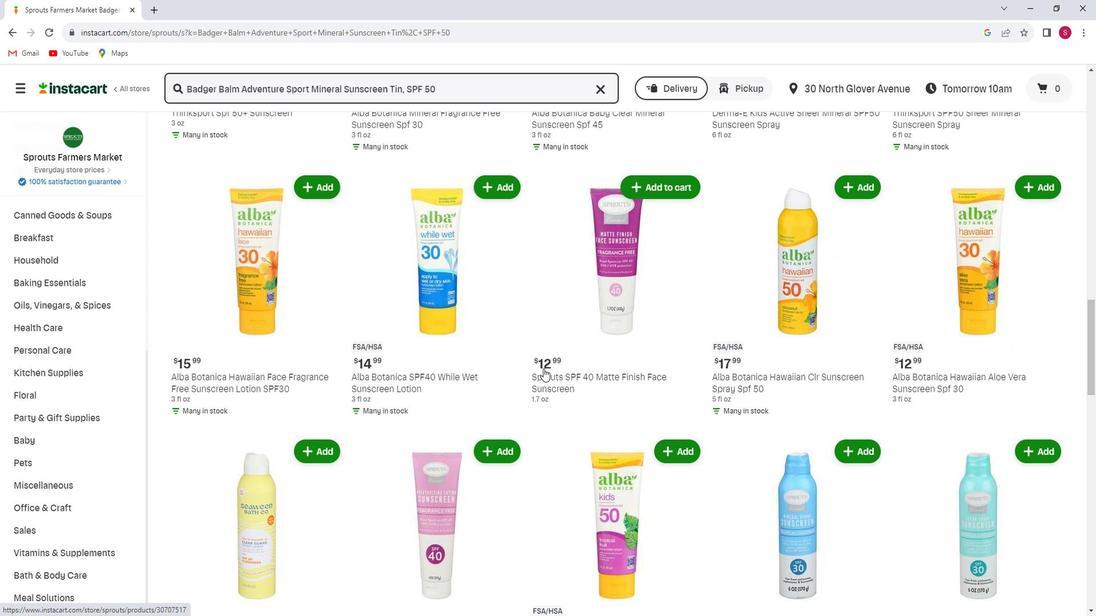 
Action: Mouse scrolled (553, 364) with delta (0, 0)
Screenshot: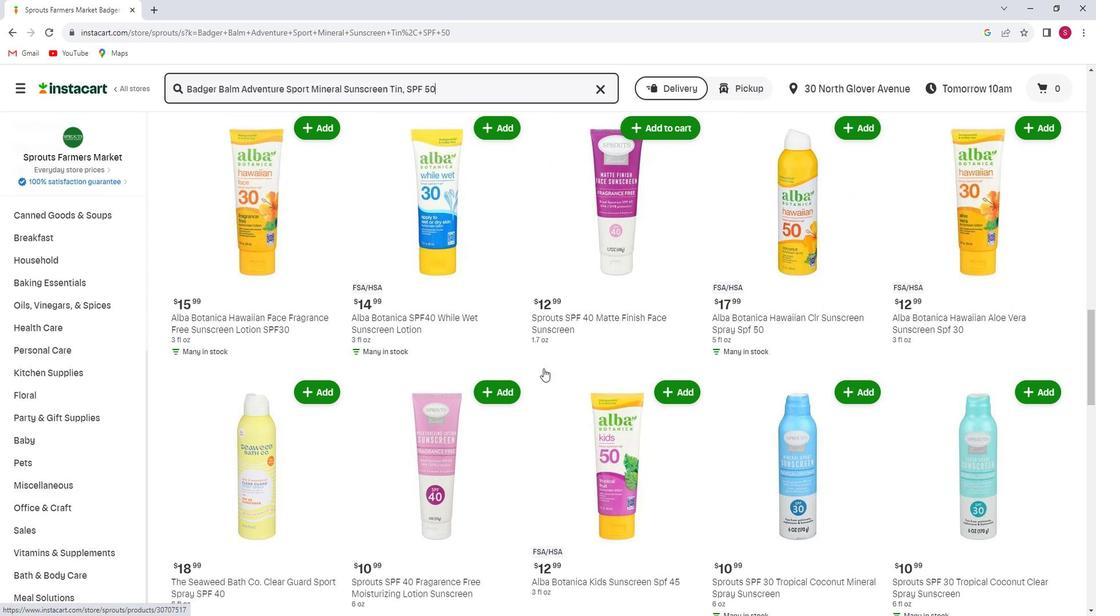 
Action: Mouse scrolled (553, 364) with delta (0, 0)
Screenshot: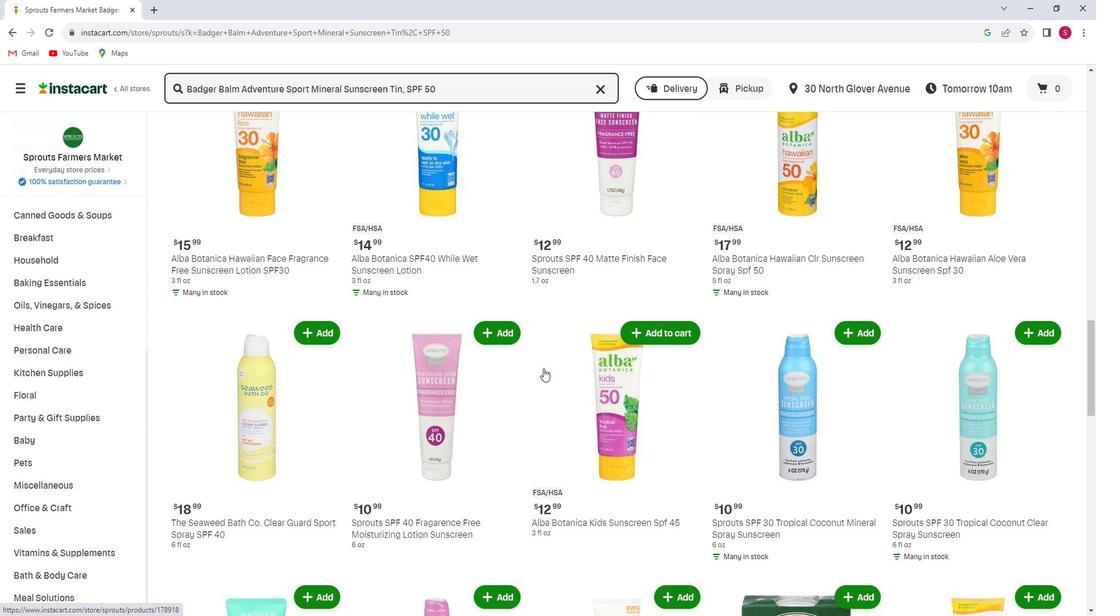 
Action: Mouse scrolled (553, 364) with delta (0, 0)
Screenshot: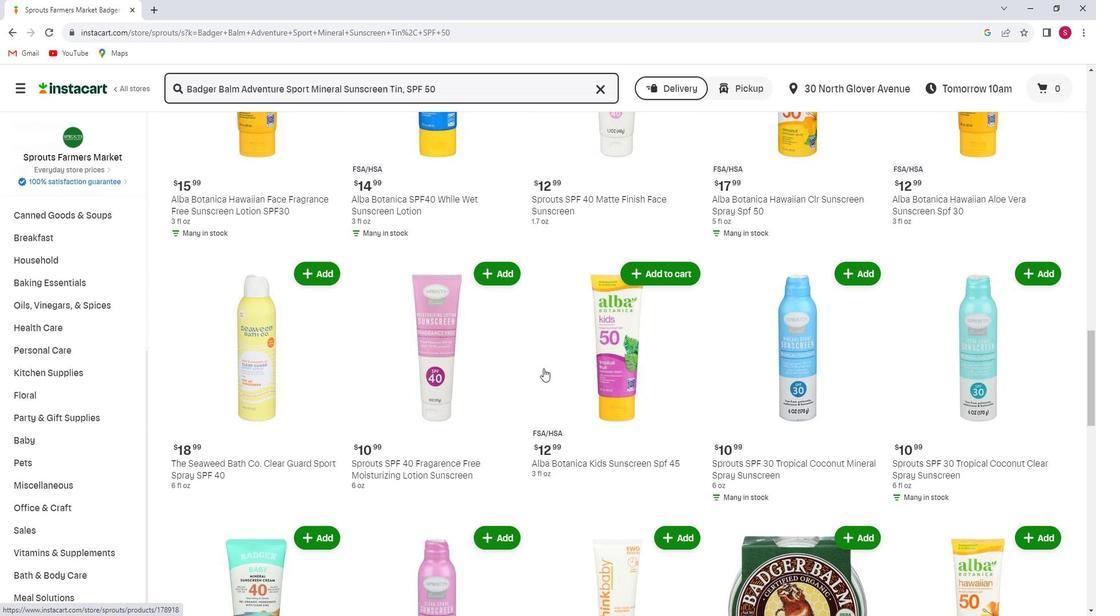 
Action: Mouse scrolled (553, 364) with delta (0, 0)
Screenshot: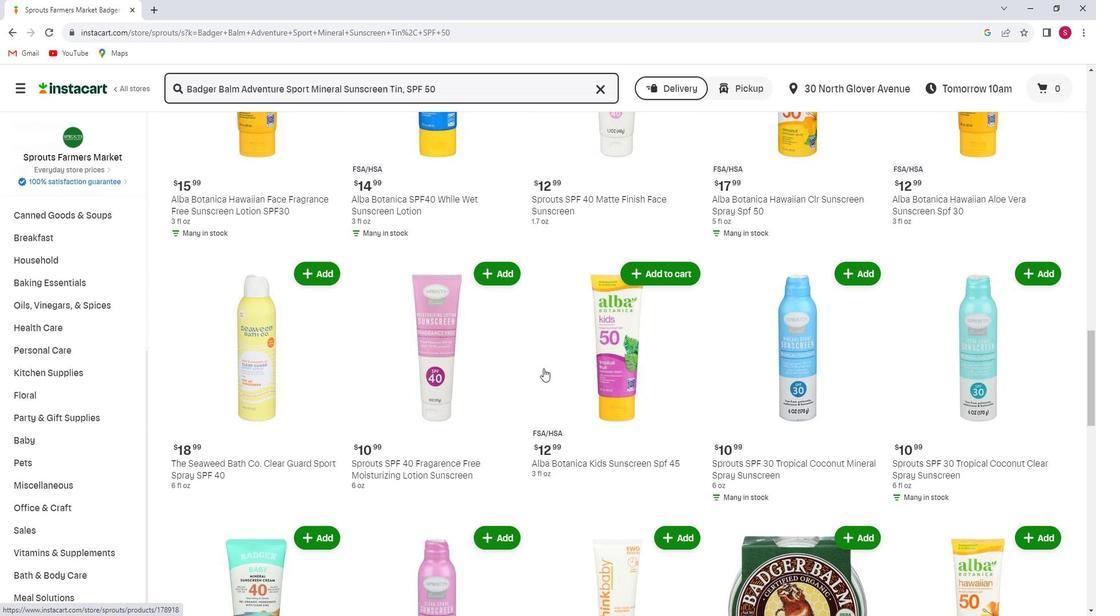 
Action: Mouse scrolled (553, 364) with delta (0, 0)
Screenshot: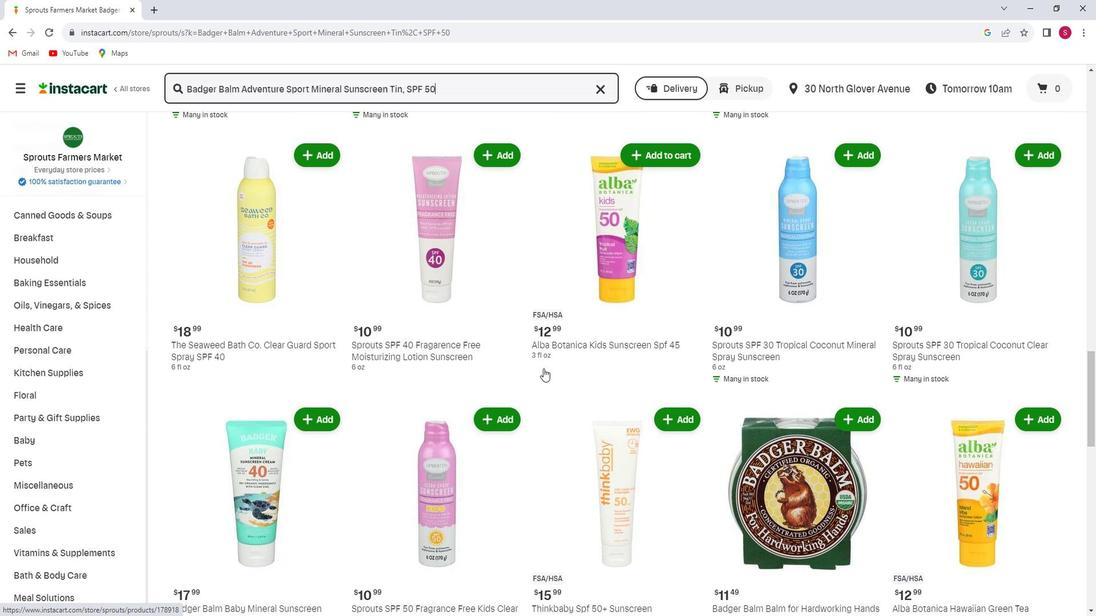 
Action: Mouse scrolled (553, 364) with delta (0, 0)
Screenshot: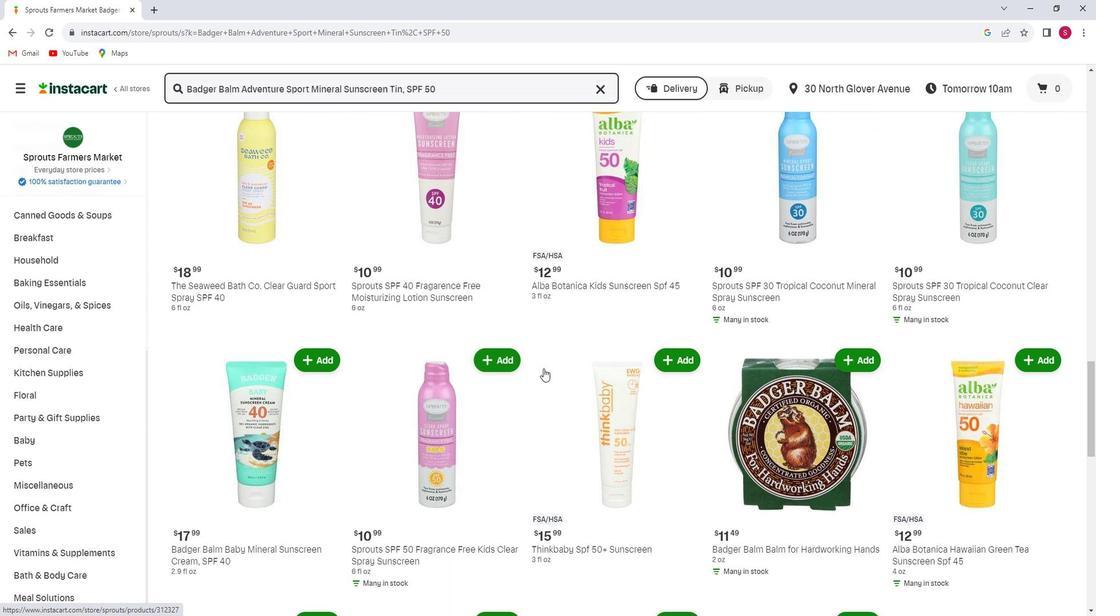 
Action: Mouse scrolled (553, 364) with delta (0, 0)
Screenshot: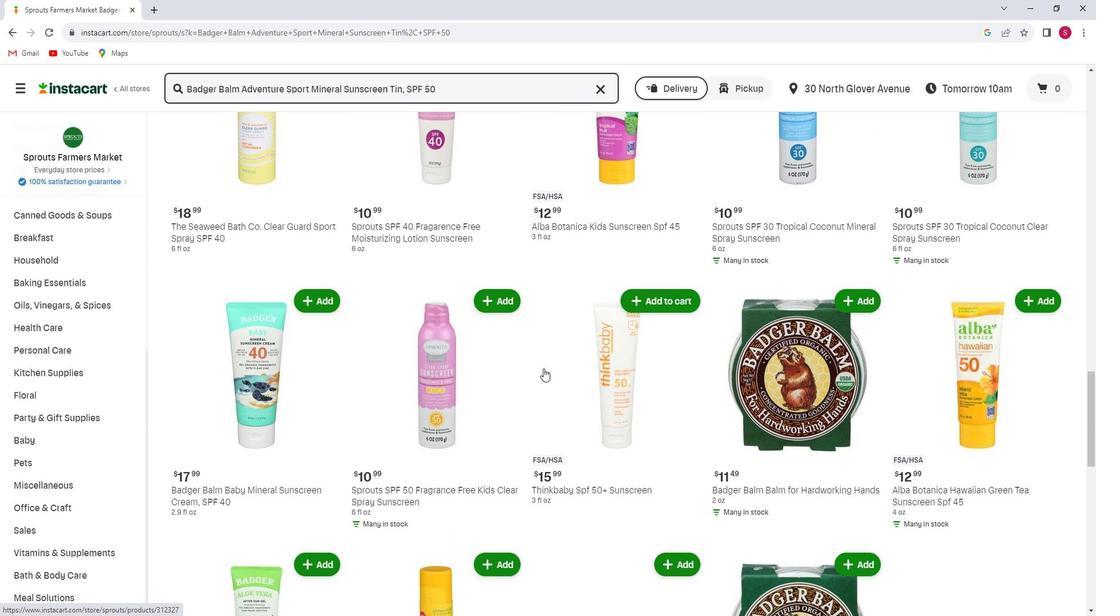 
Action: Mouse scrolled (553, 364) with delta (0, 0)
Screenshot: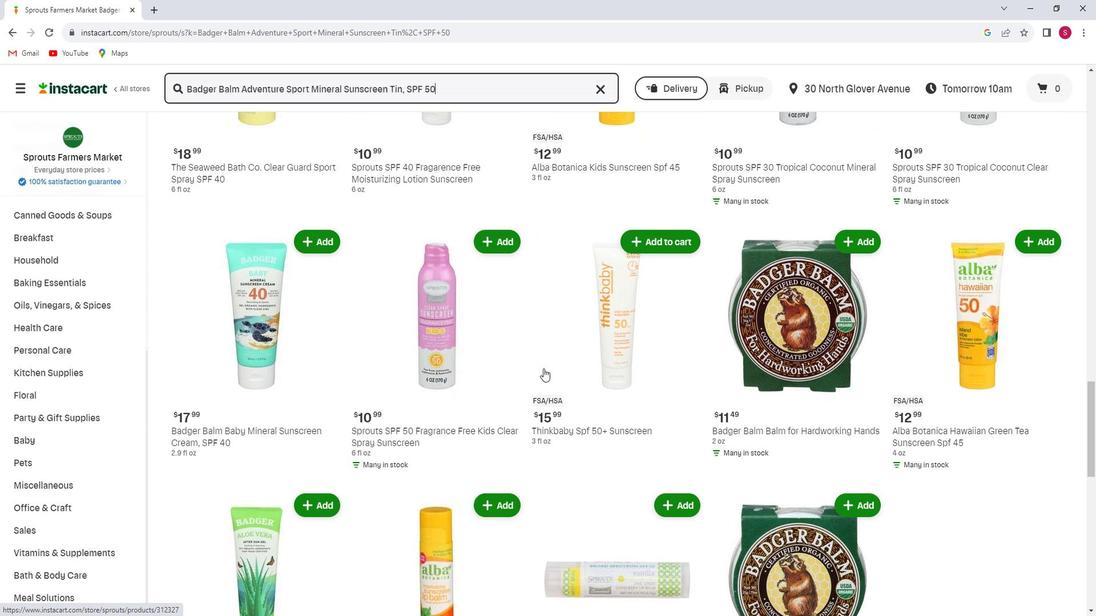 
Action: Mouse scrolled (553, 364) with delta (0, 0)
Screenshot: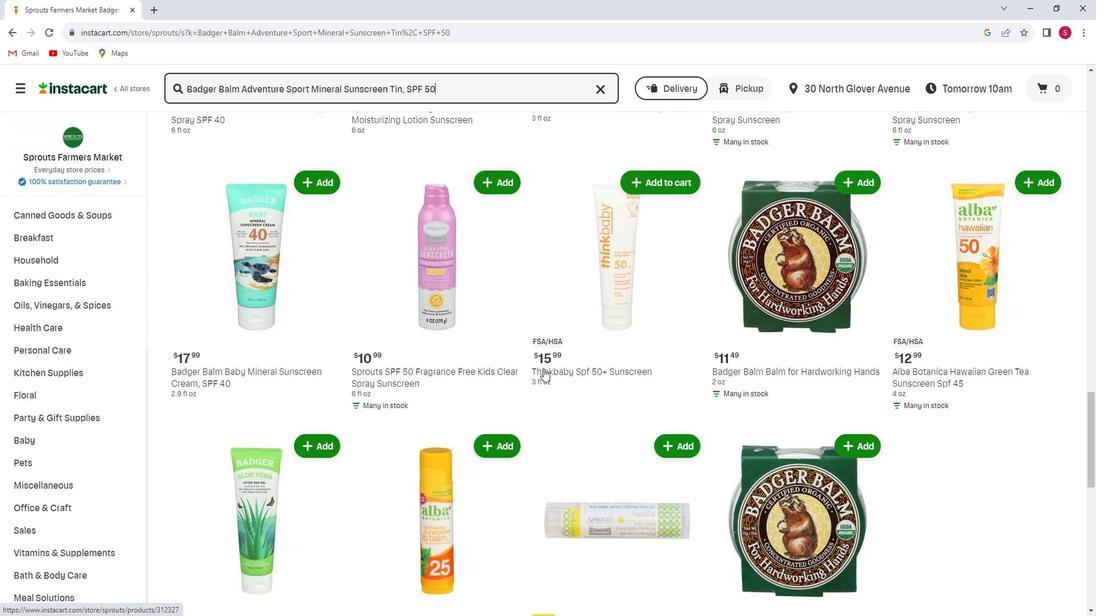 
Action: Mouse scrolled (553, 364) with delta (0, 0)
Screenshot: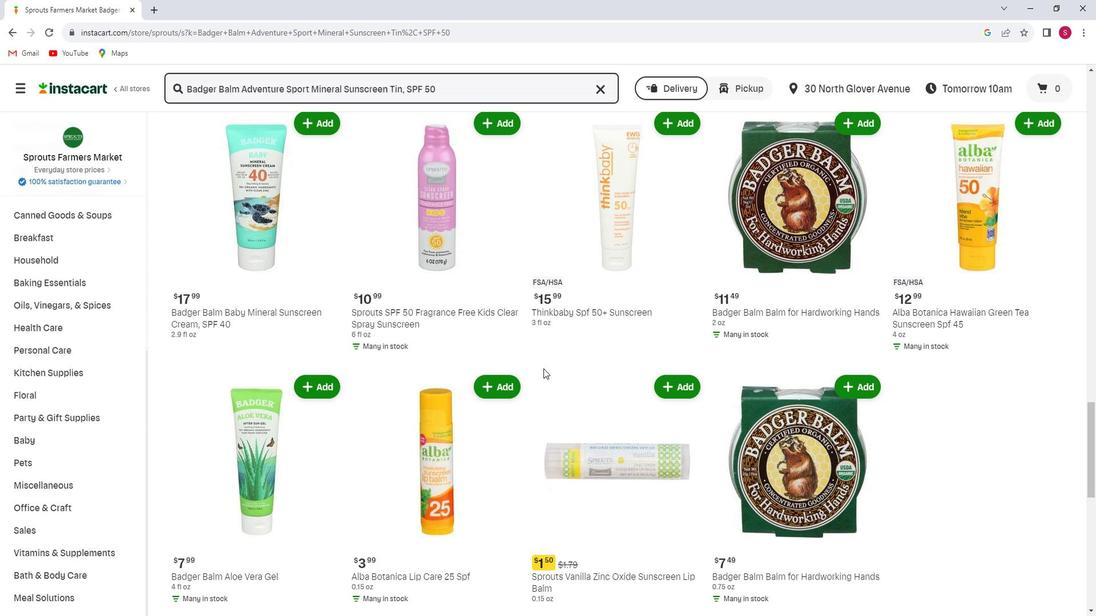 
Action: Mouse scrolled (553, 364) with delta (0, 0)
Screenshot: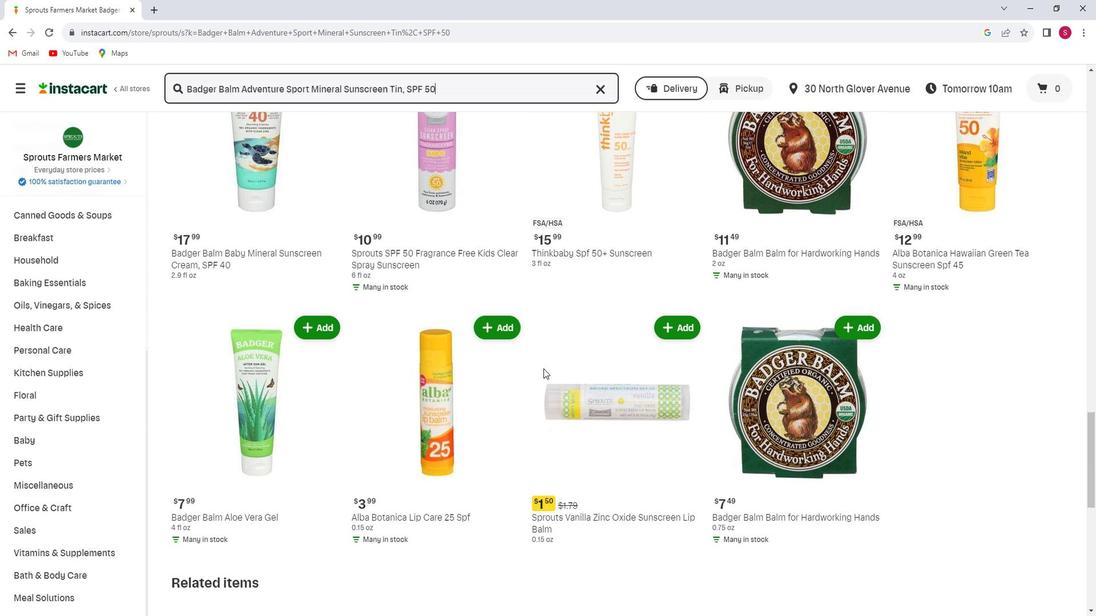 
Action: Mouse scrolled (553, 364) with delta (0, 0)
Screenshot: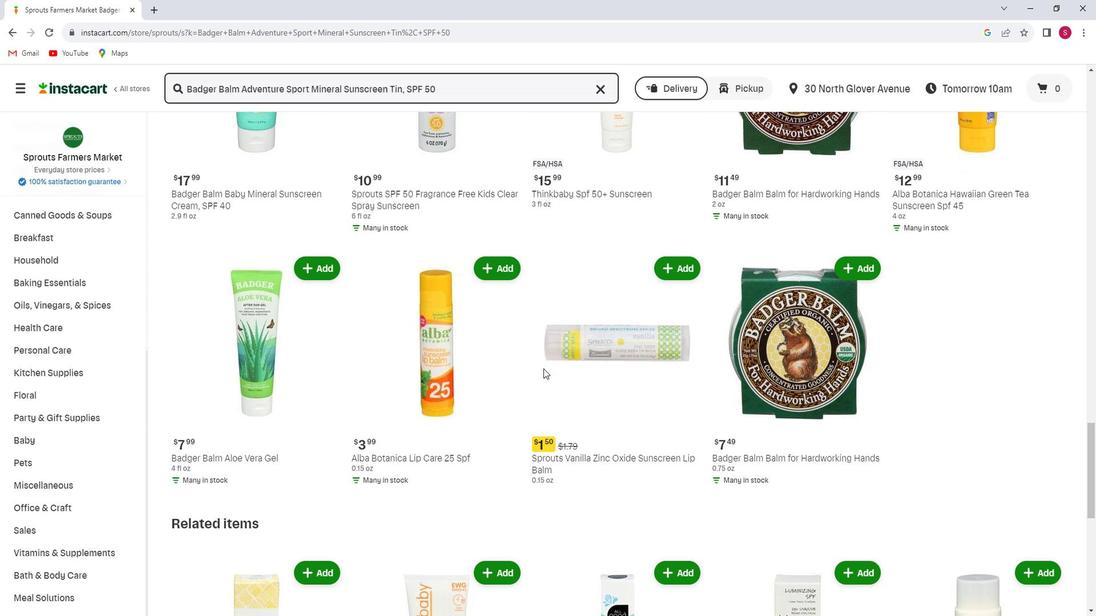 
Action: Mouse scrolled (553, 364) with delta (0, 0)
Screenshot: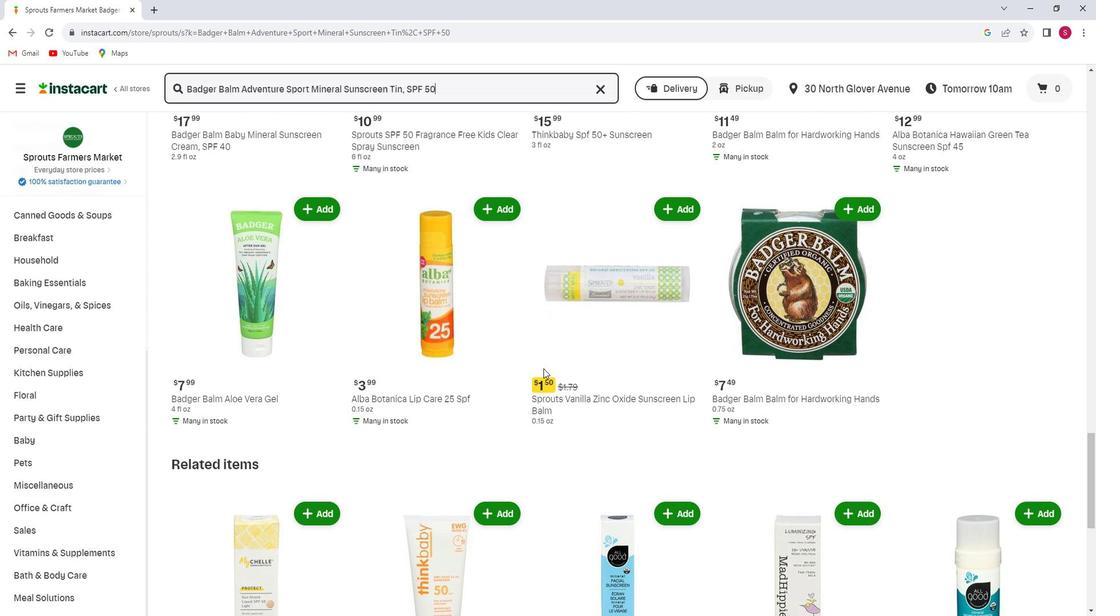 
Action: Mouse scrolled (553, 364) with delta (0, 0)
Screenshot: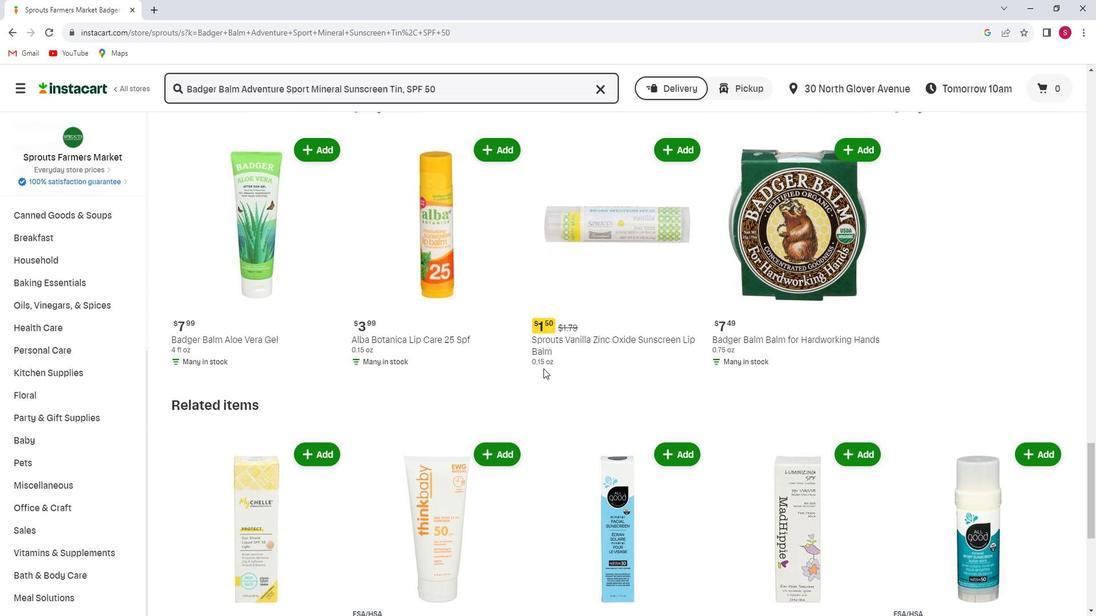 
Action: Mouse scrolled (553, 364) with delta (0, 0)
Screenshot: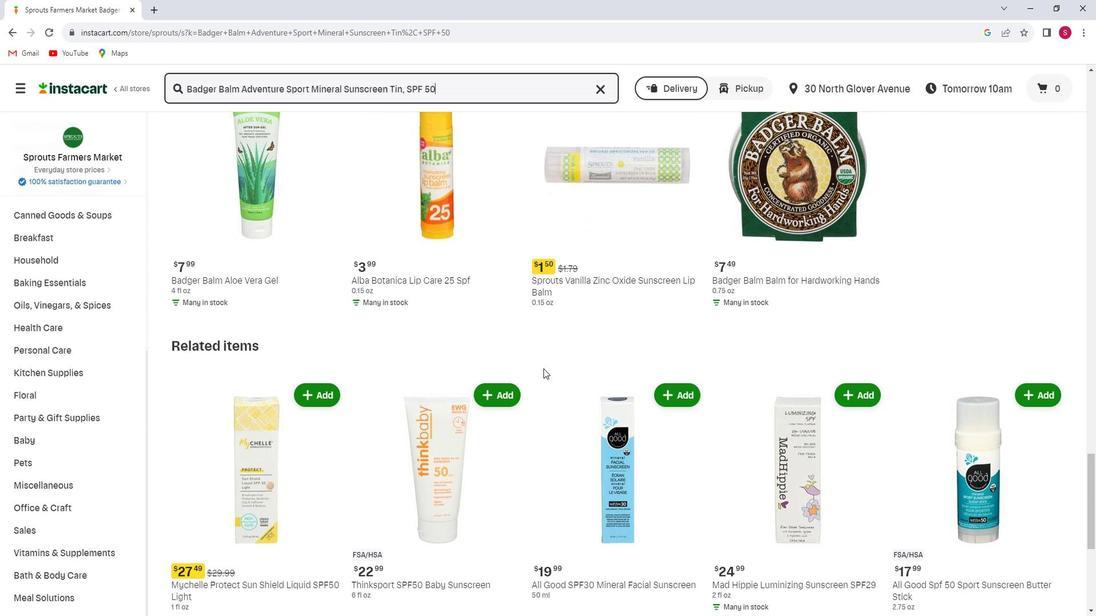 
Action: Mouse scrolled (553, 364) with delta (0, 0)
Screenshot: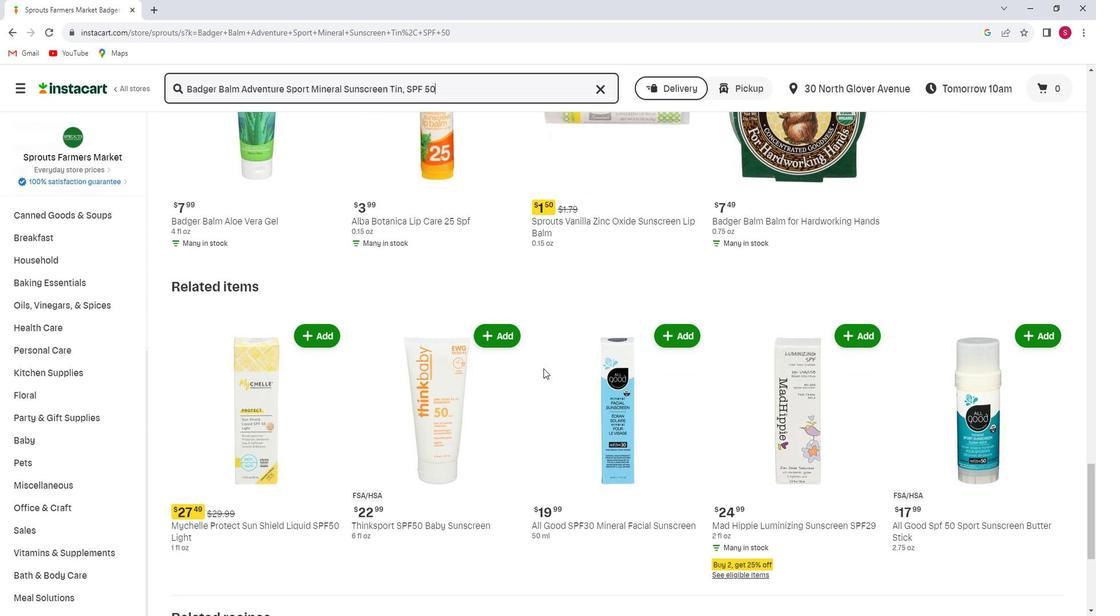 
Action: Mouse scrolled (553, 364) with delta (0, 0)
Screenshot: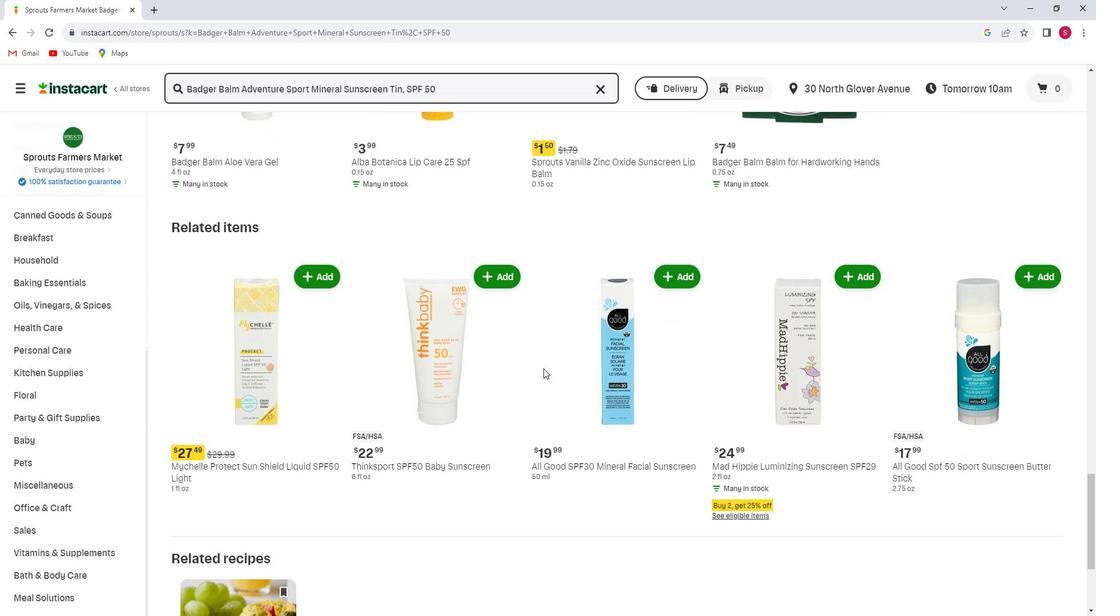 
Action: Mouse scrolled (553, 364) with delta (0, 0)
Screenshot: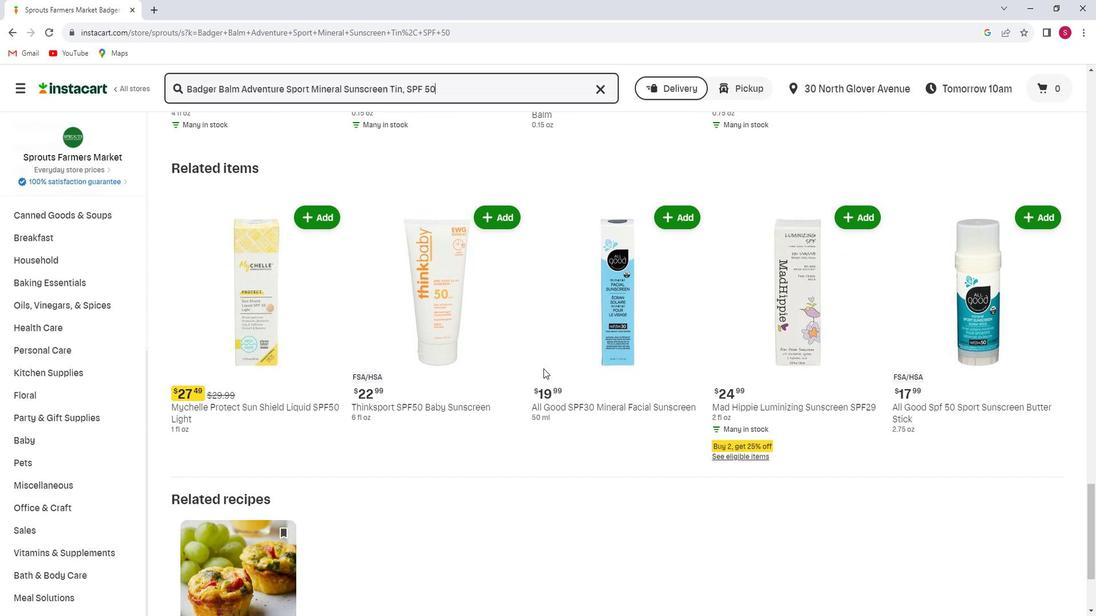 
Action: Mouse scrolled (553, 364) with delta (0, 0)
Screenshot: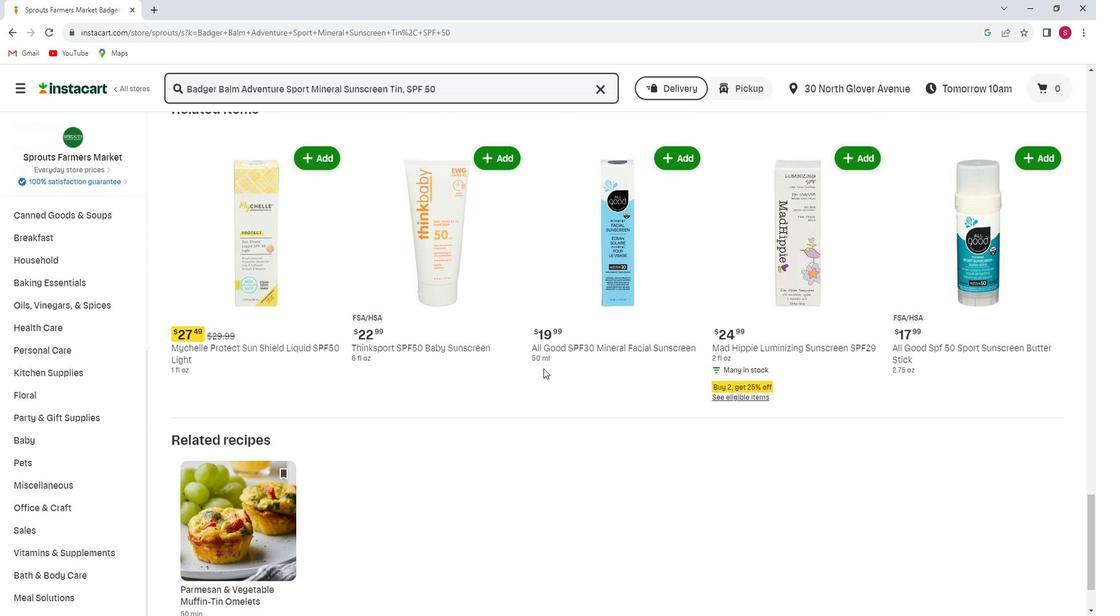 
Action: Mouse scrolled (553, 364) with delta (0, 0)
Screenshot: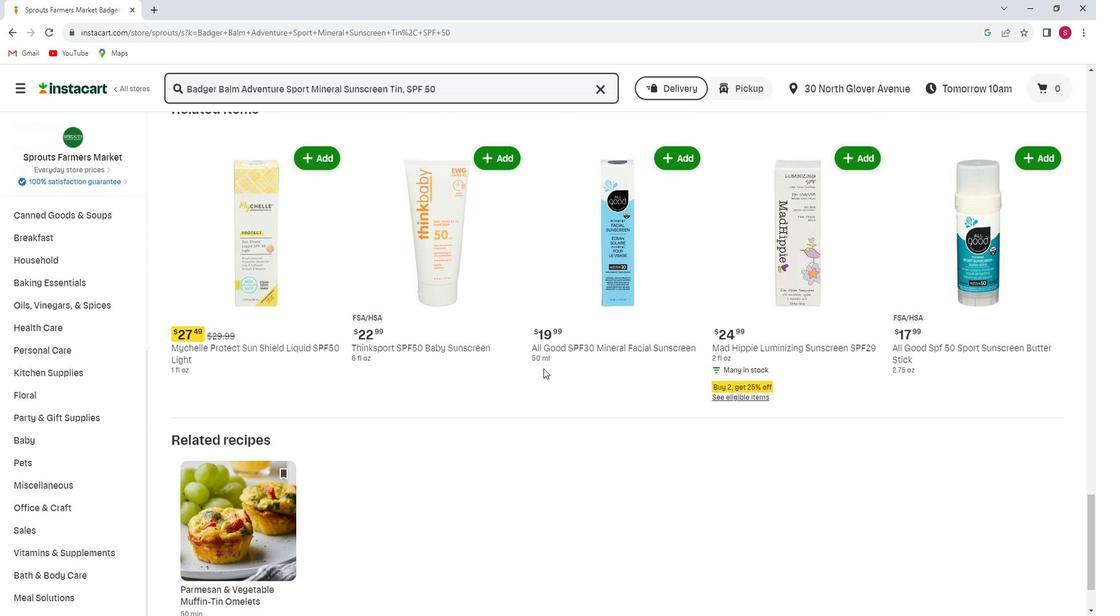 
Action: Mouse scrolled (553, 364) with delta (0, 0)
Screenshot: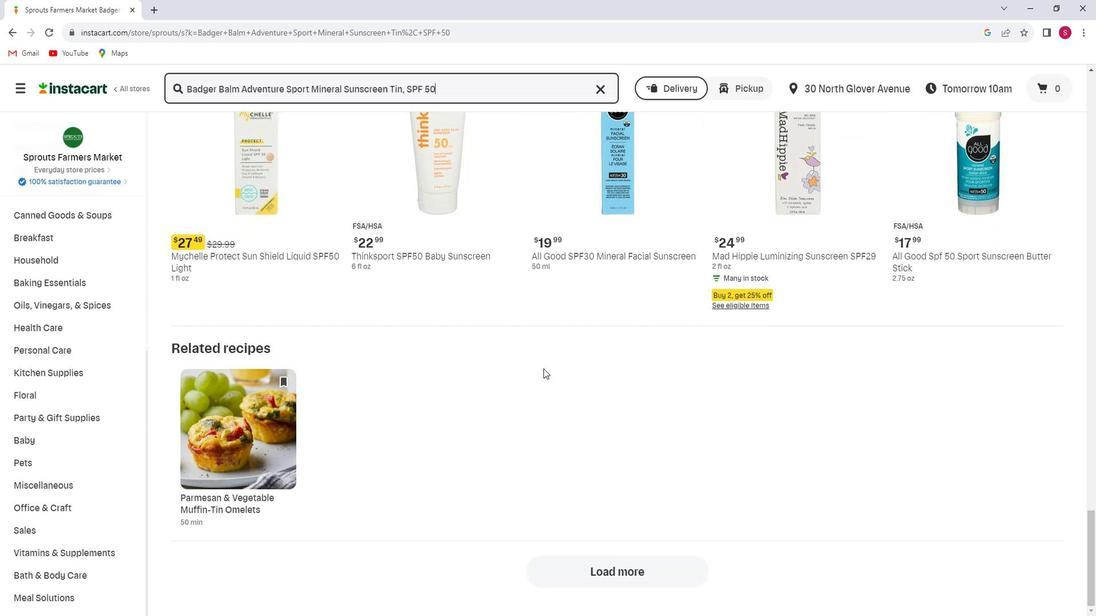 
Action: Mouse scrolled (553, 364) with delta (0, 0)
Screenshot: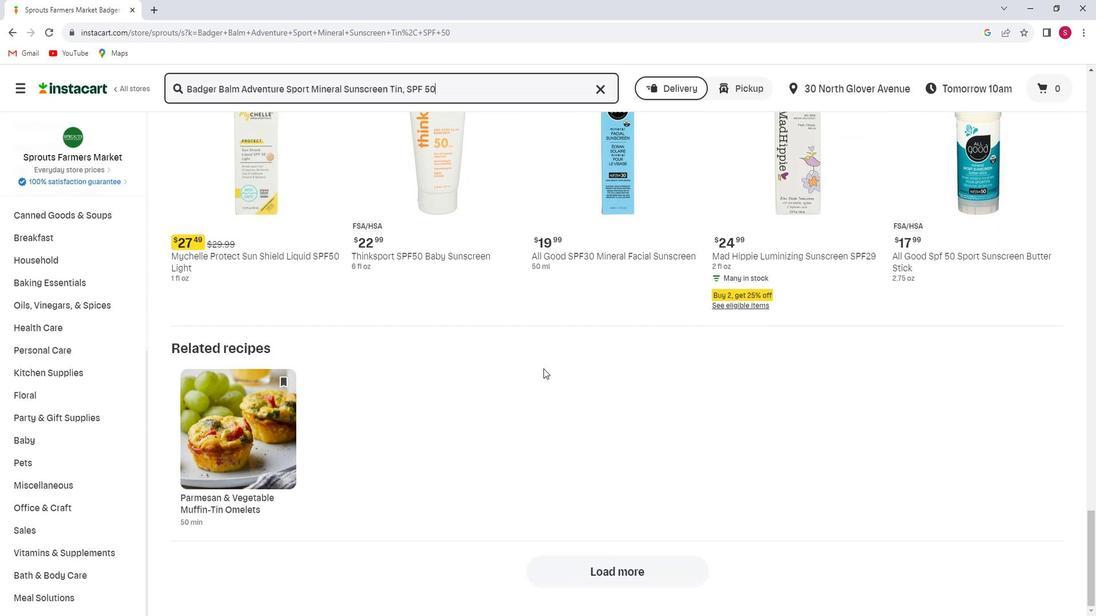 
Action: Mouse scrolled (553, 364) with delta (0, 0)
Screenshot: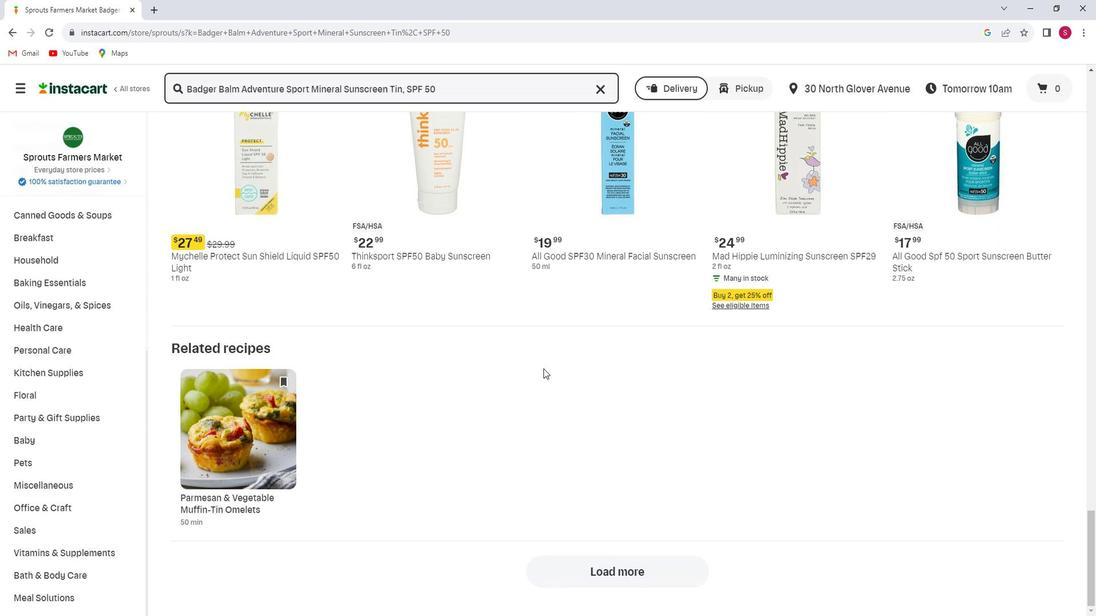 
Action: Mouse scrolled (553, 364) with delta (0, 0)
Screenshot: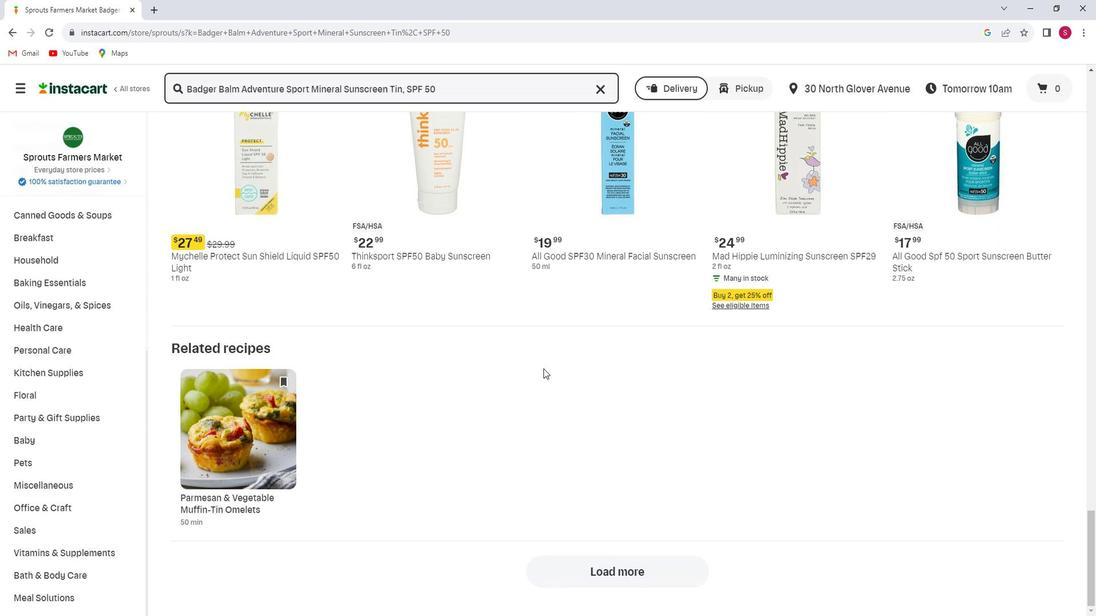 
Action: Mouse scrolled (553, 364) with delta (0, 0)
Screenshot: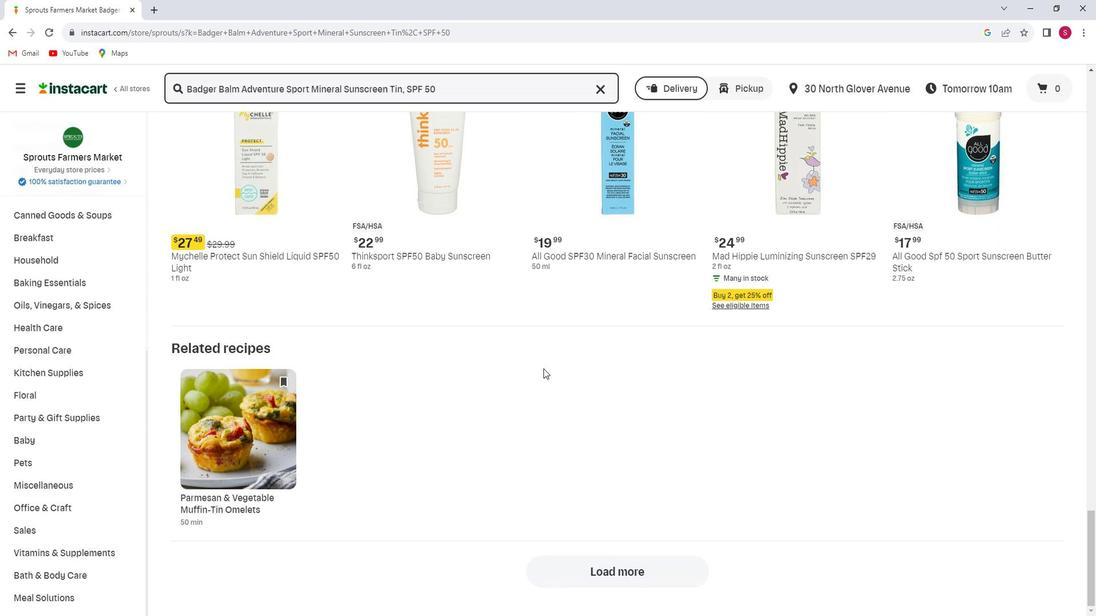 
